 Task: Create a due date automation trigger when advanced on, on the tuesday of the week before a card is due add fields without custom field "Resume" set at 11:00 AM.
Action: Mouse moved to (989, 320)
Screenshot: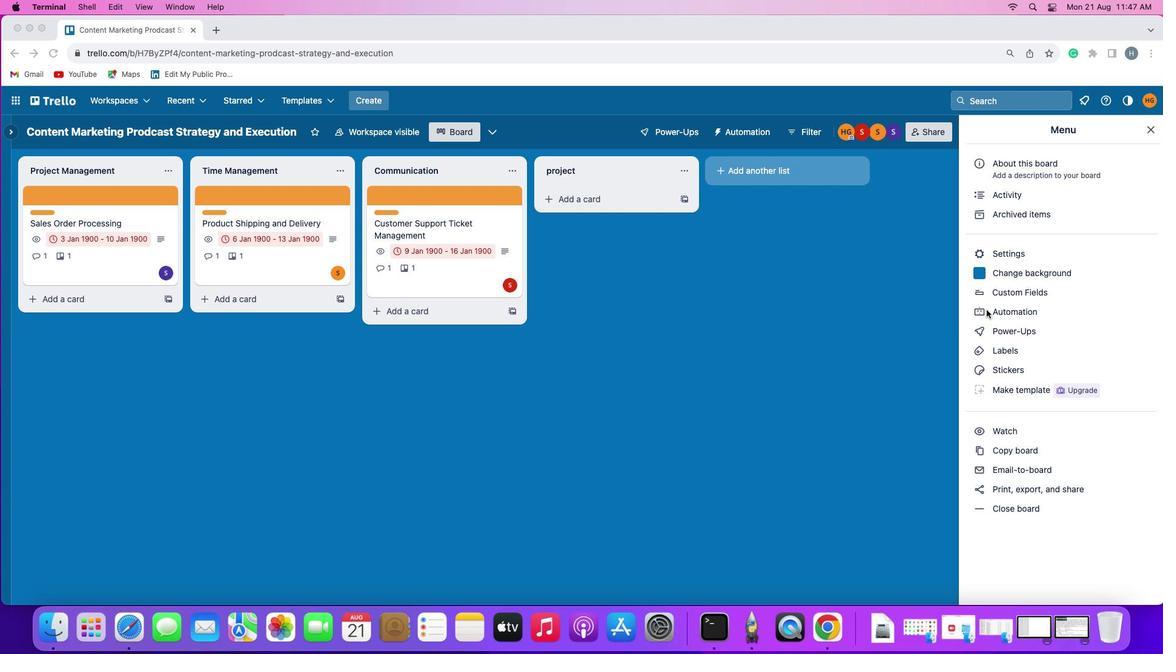 
Action: Mouse pressed left at (989, 320)
Screenshot: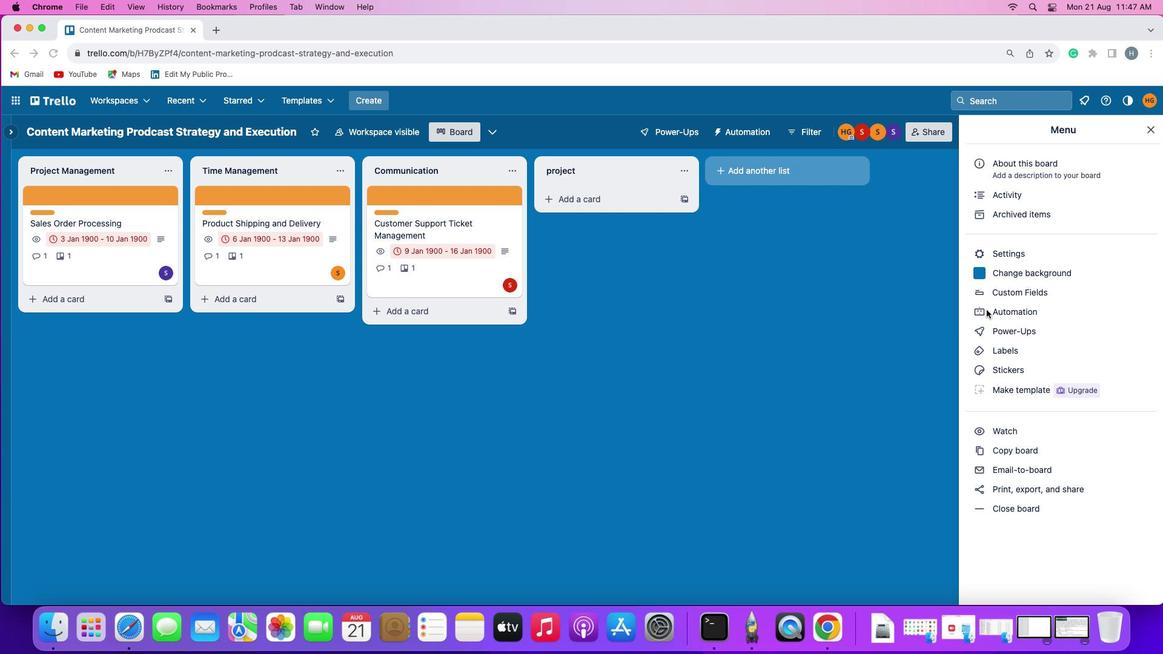 
Action: Mouse pressed left at (989, 320)
Screenshot: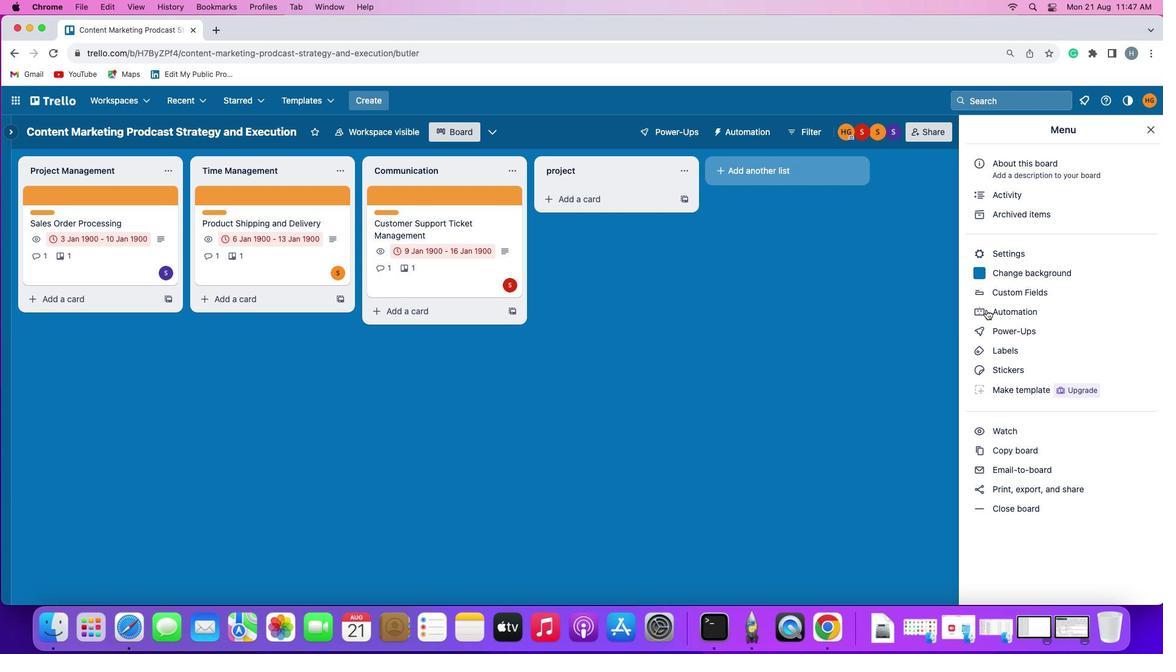 
Action: Mouse moved to (37, 298)
Screenshot: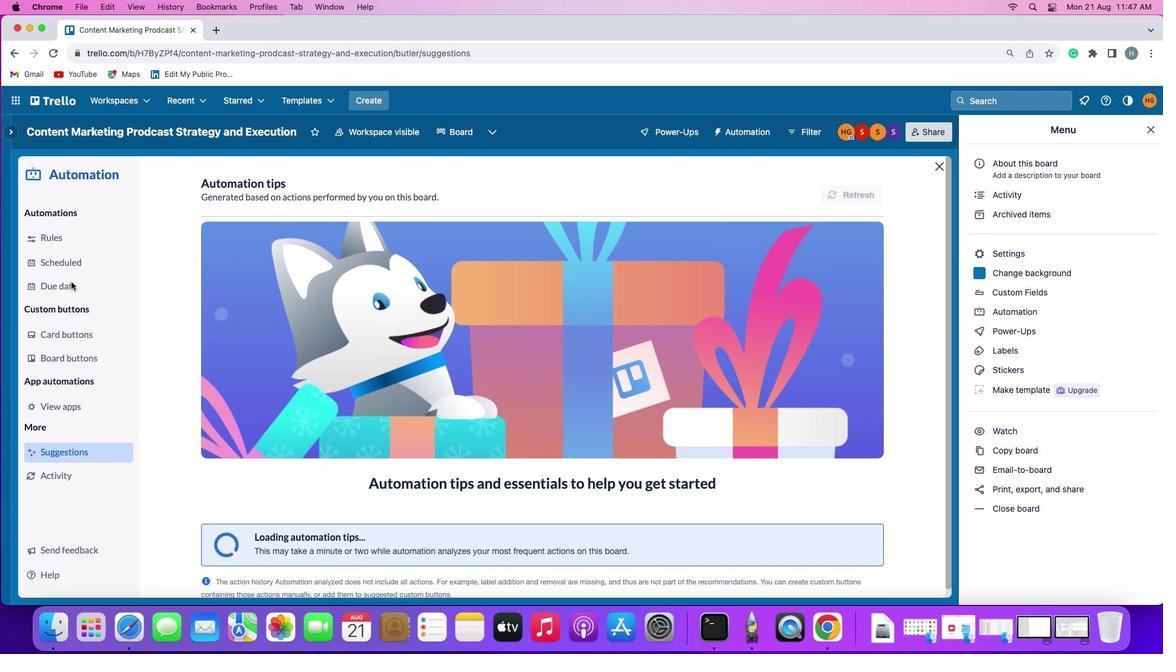 
Action: Mouse pressed left at (37, 298)
Screenshot: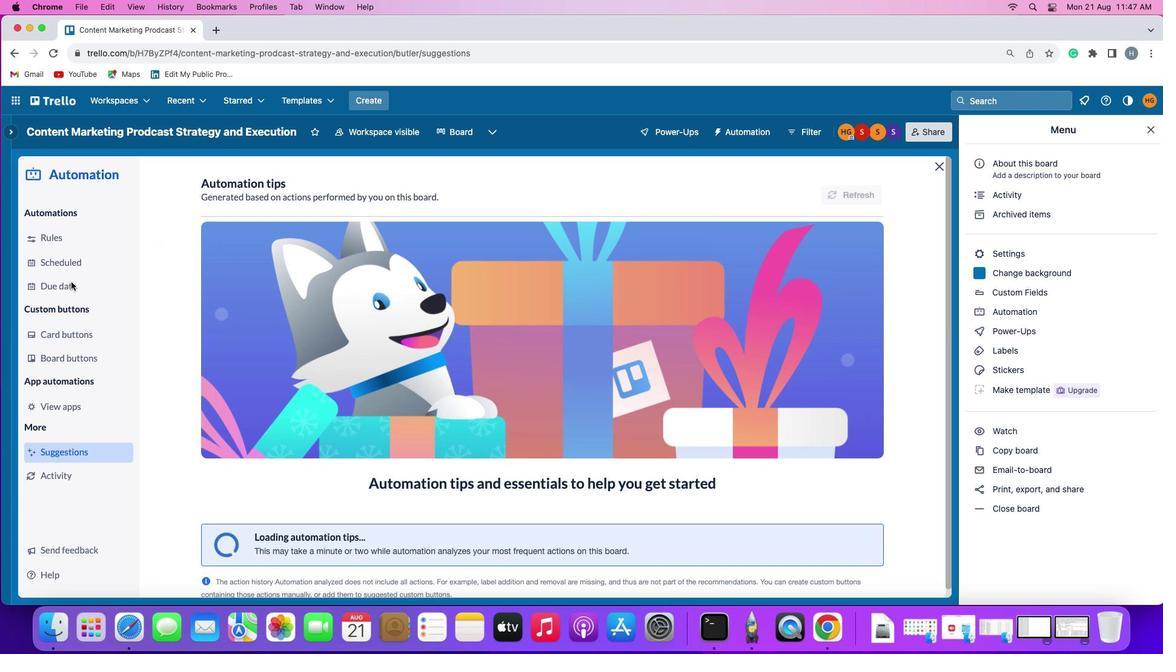
Action: Mouse moved to (820, 220)
Screenshot: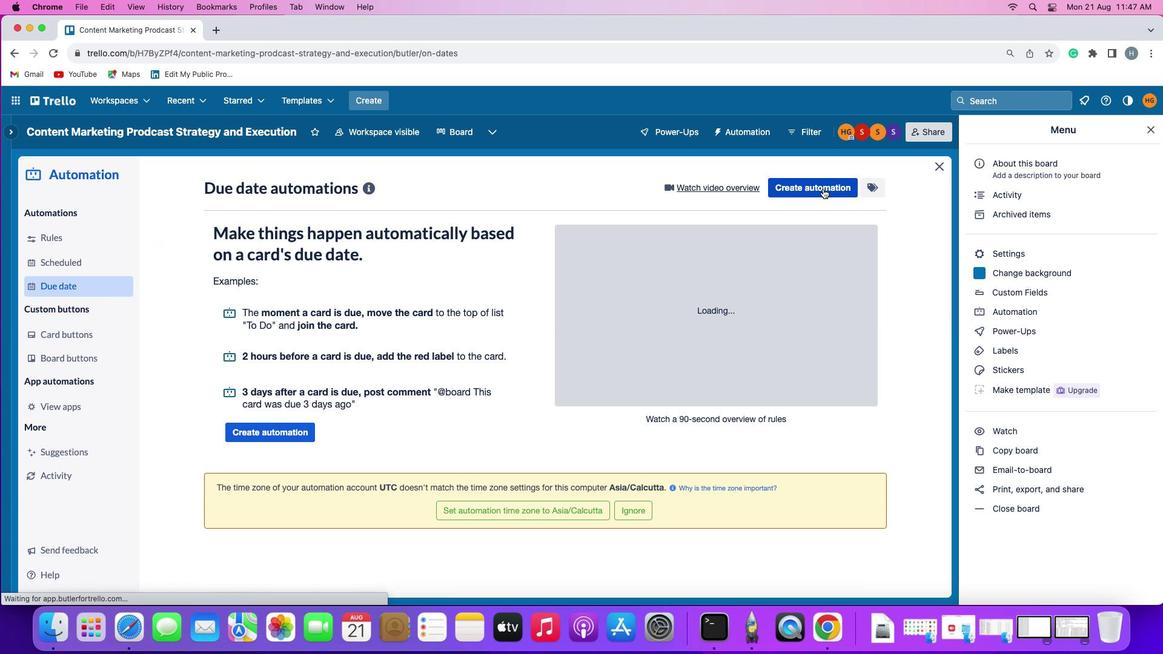 
Action: Mouse pressed left at (820, 220)
Screenshot: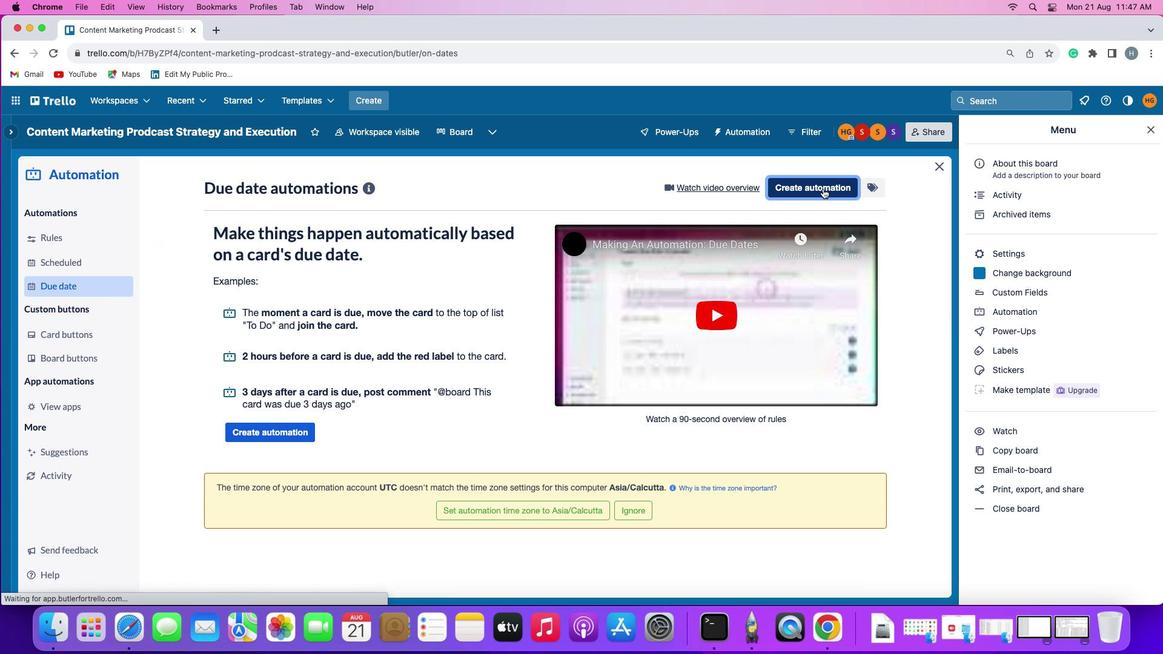 
Action: Mouse moved to (223, 310)
Screenshot: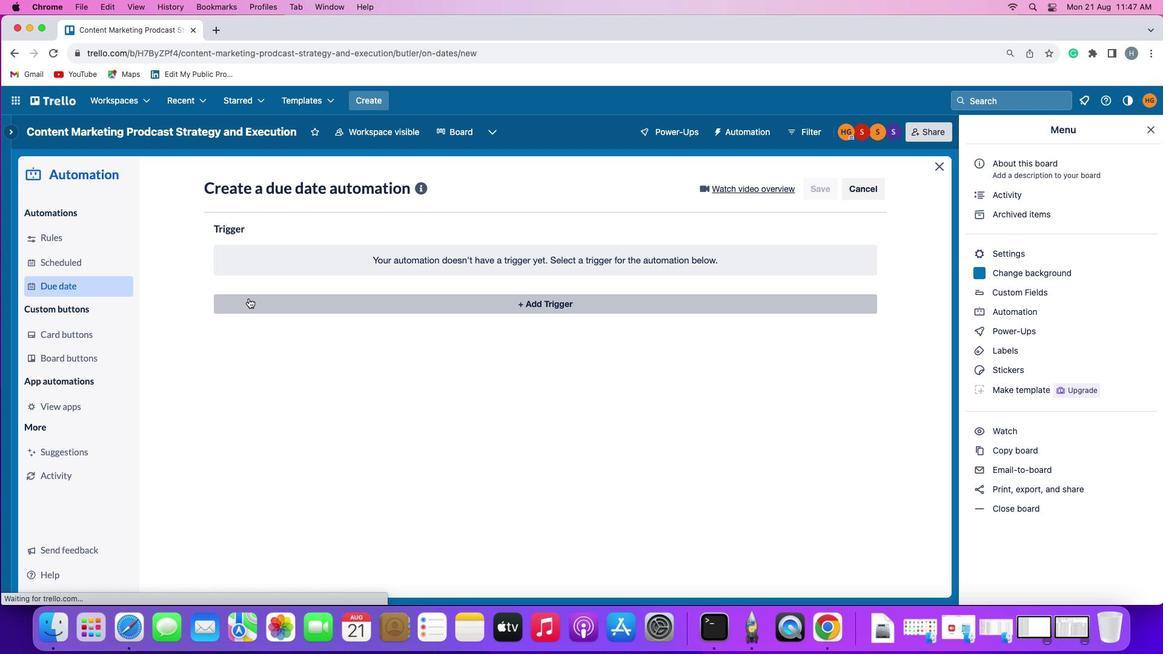 
Action: Mouse pressed left at (223, 310)
Screenshot: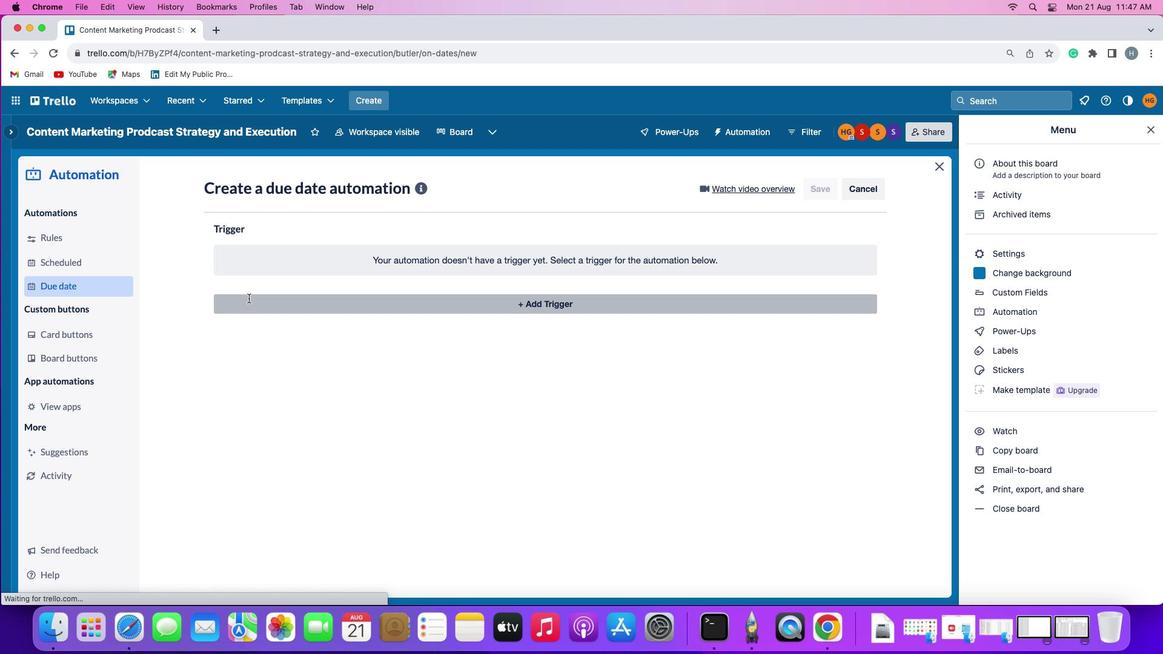 
Action: Mouse moved to (241, 500)
Screenshot: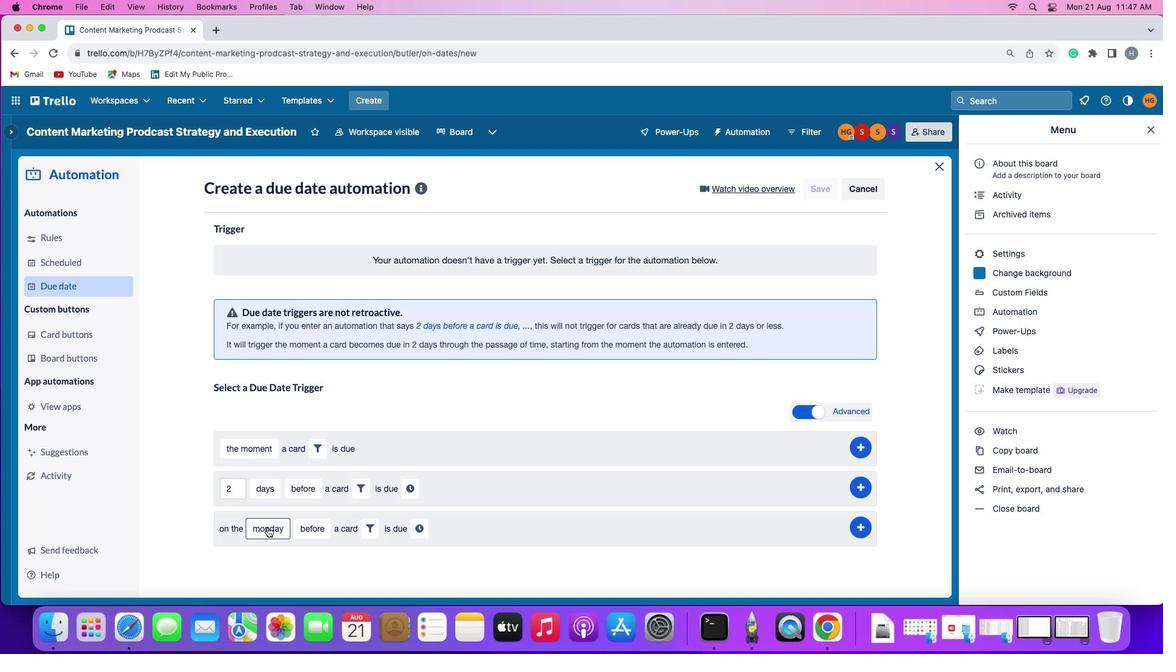 
Action: Mouse pressed left at (241, 500)
Screenshot: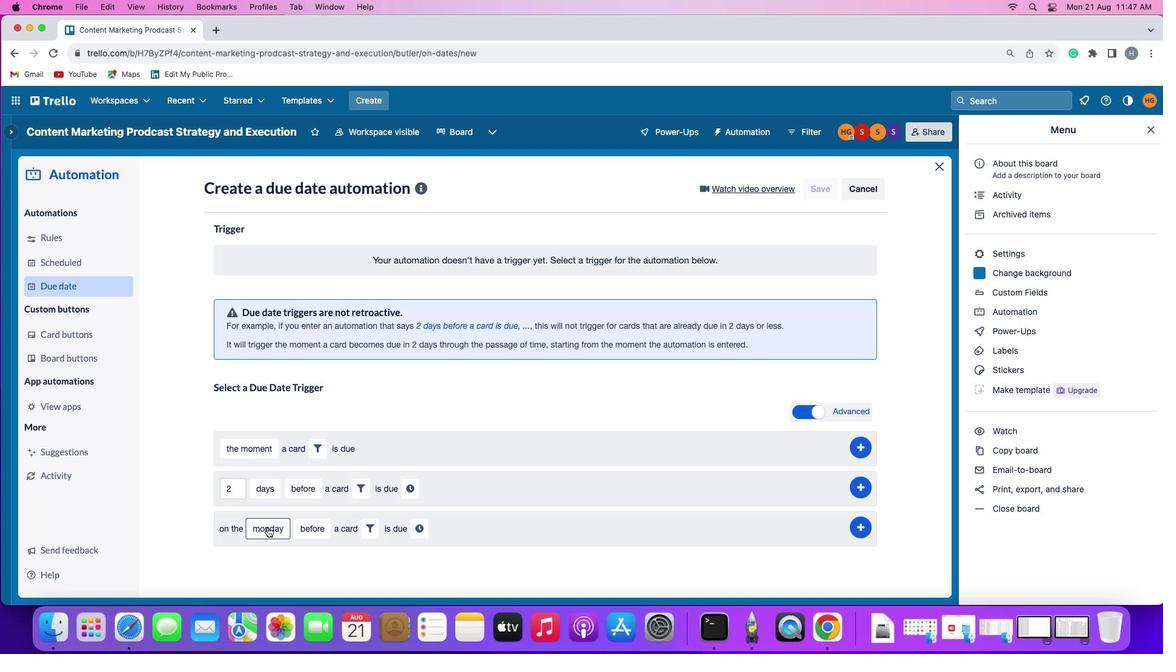 
Action: Mouse moved to (263, 386)
Screenshot: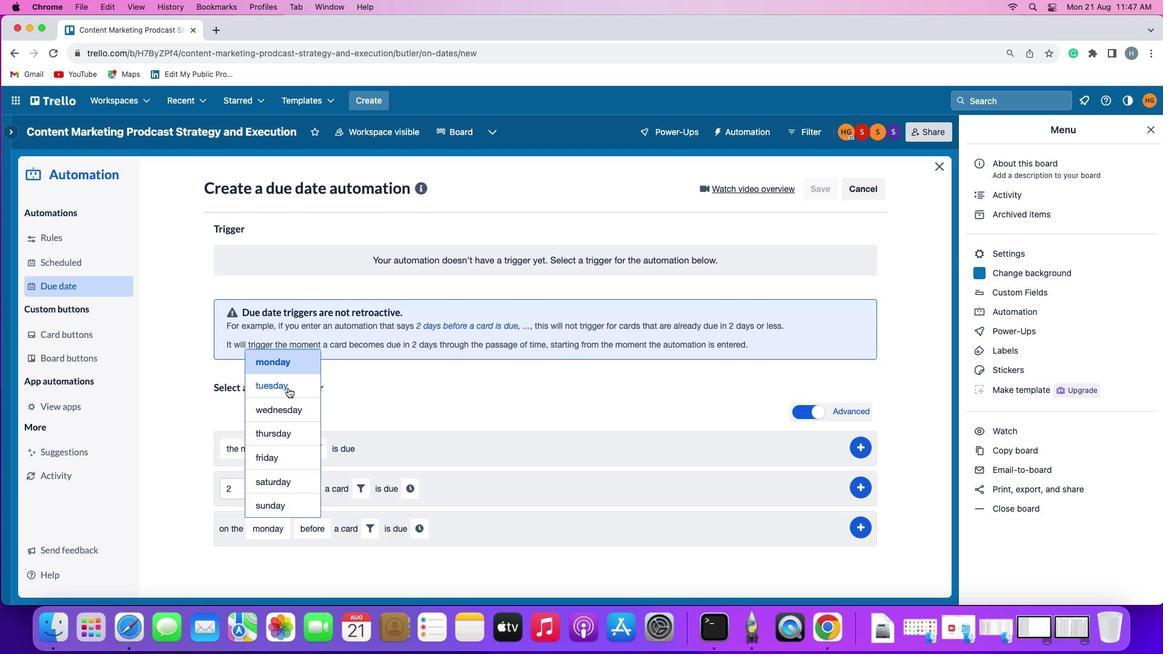
Action: Mouse pressed left at (263, 386)
Screenshot: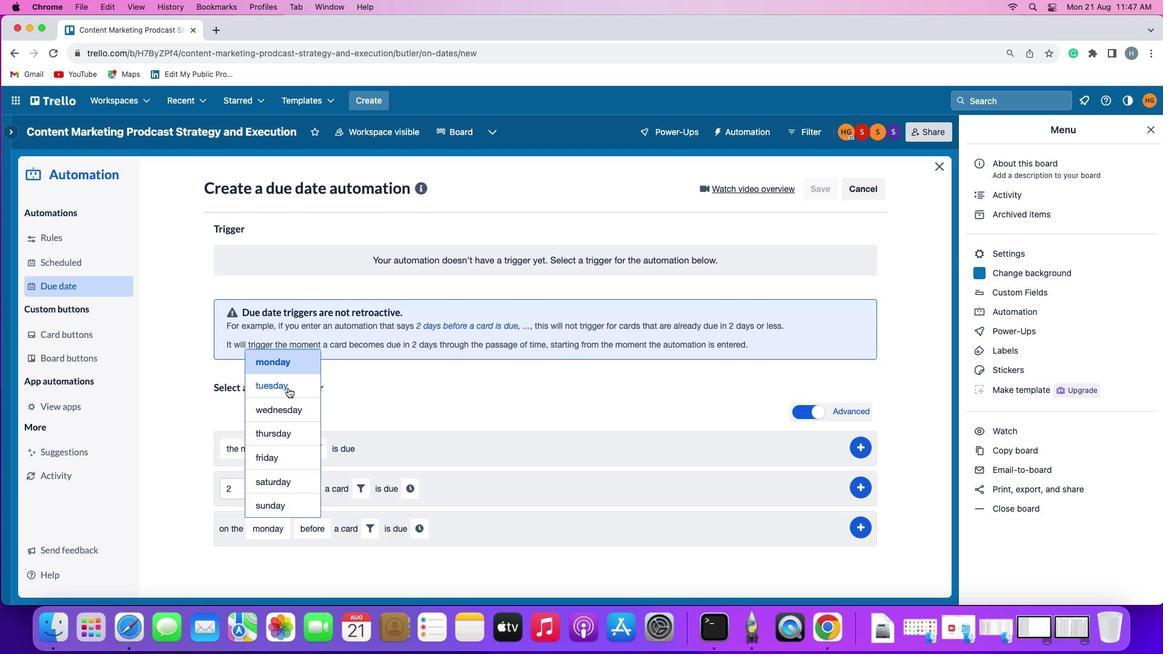 
Action: Mouse moved to (289, 495)
Screenshot: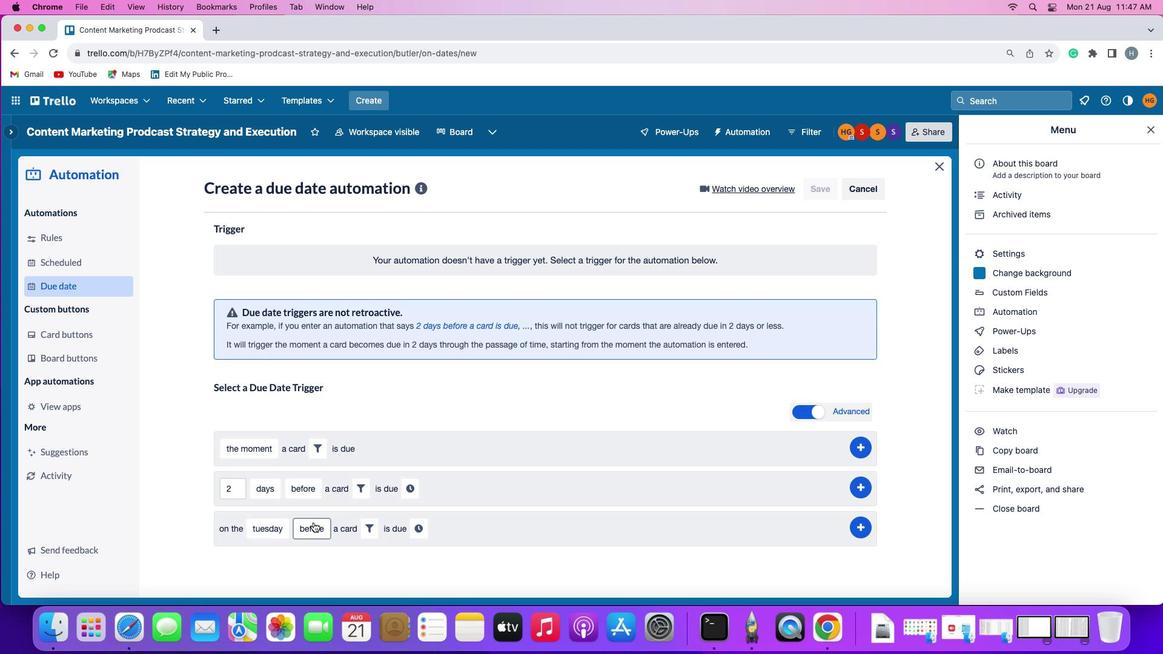 
Action: Mouse pressed left at (289, 495)
Screenshot: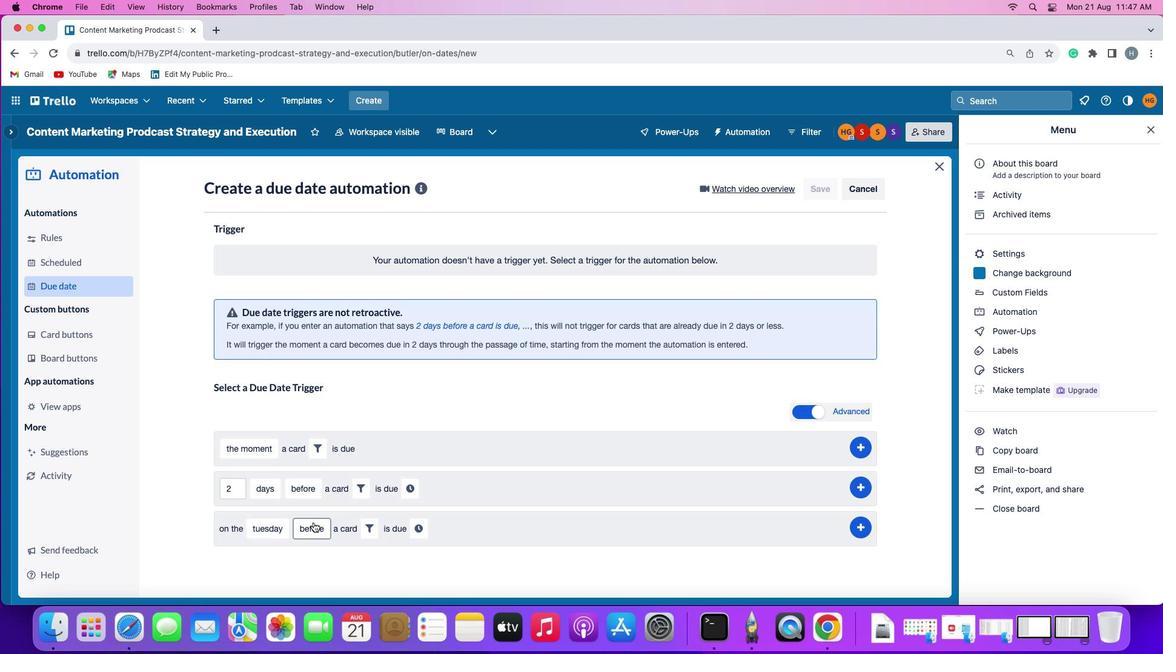 
Action: Mouse moved to (293, 481)
Screenshot: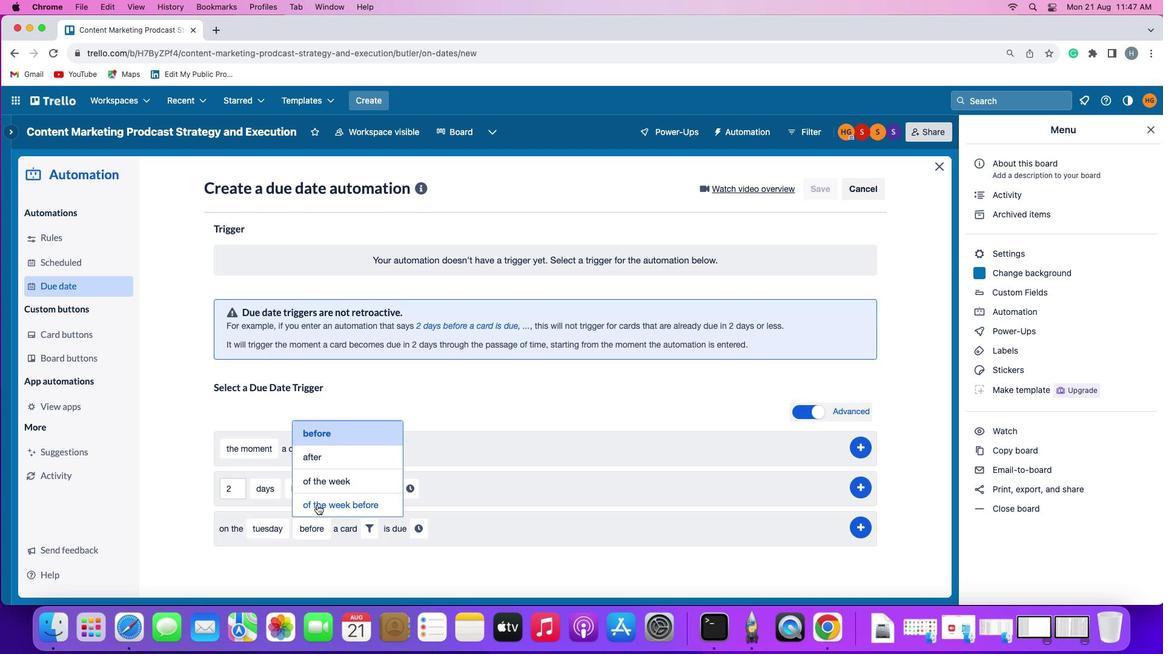 
Action: Mouse pressed left at (293, 481)
Screenshot: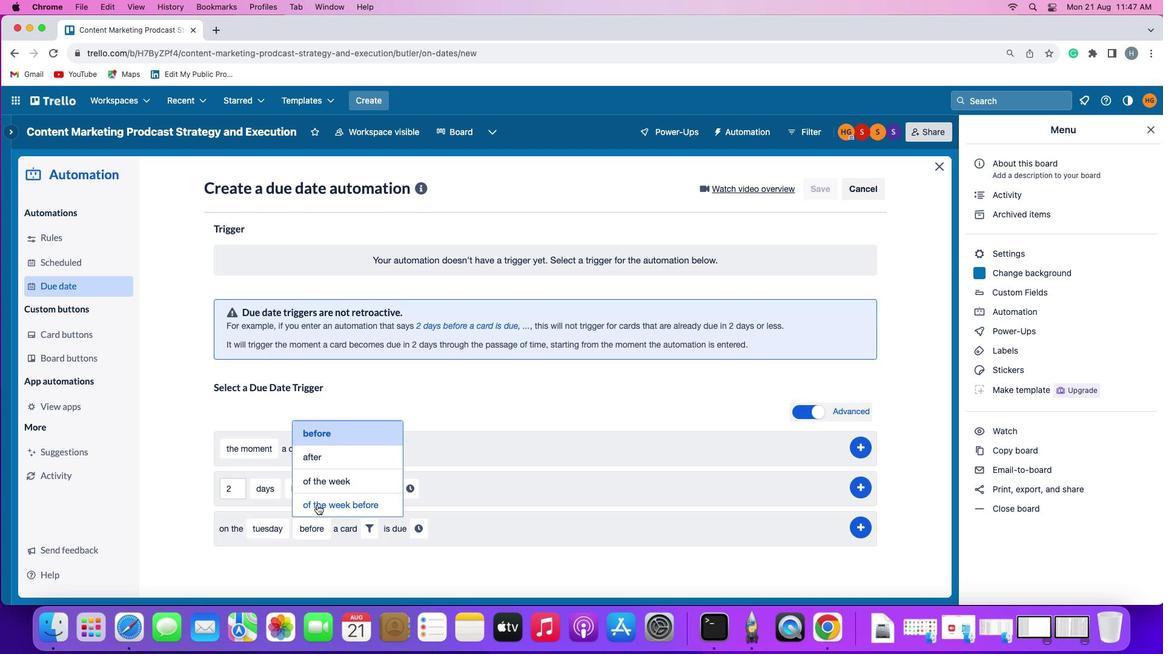 
Action: Mouse moved to (403, 504)
Screenshot: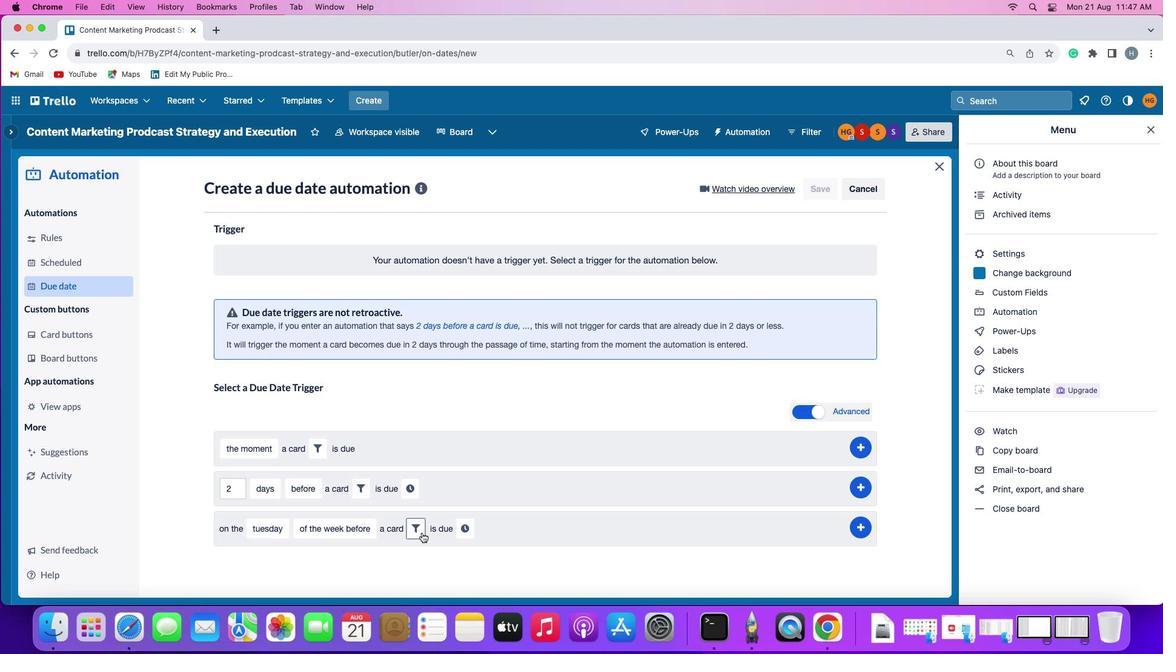 
Action: Mouse pressed left at (403, 504)
Screenshot: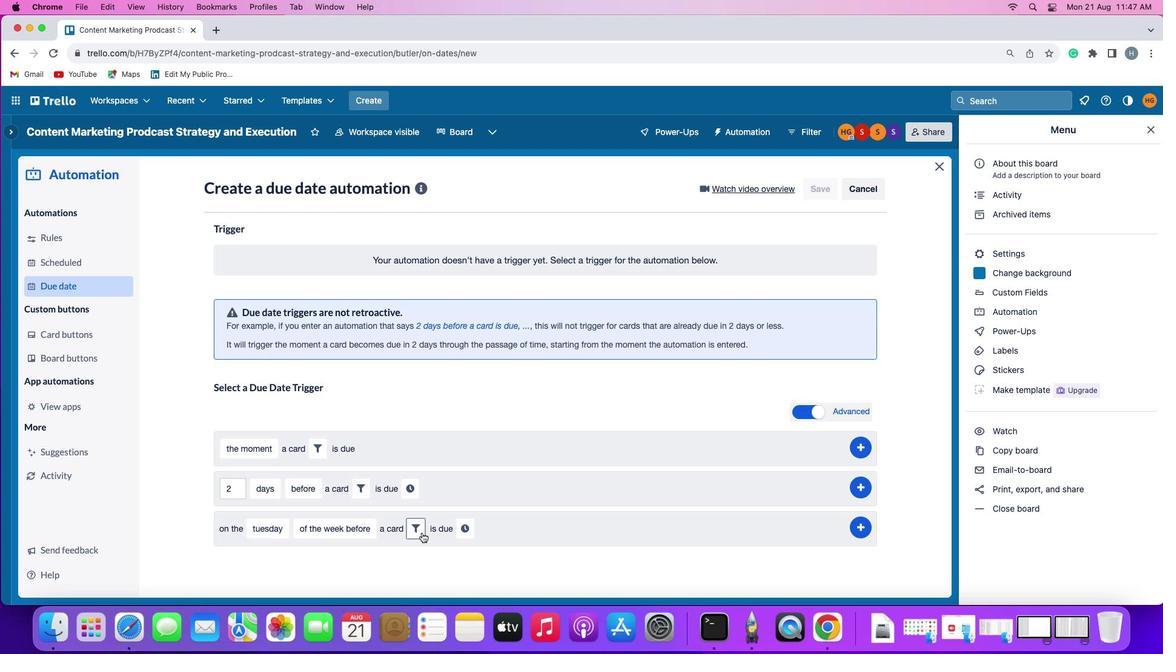 
Action: Mouse moved to (596, 532)
Screenshot: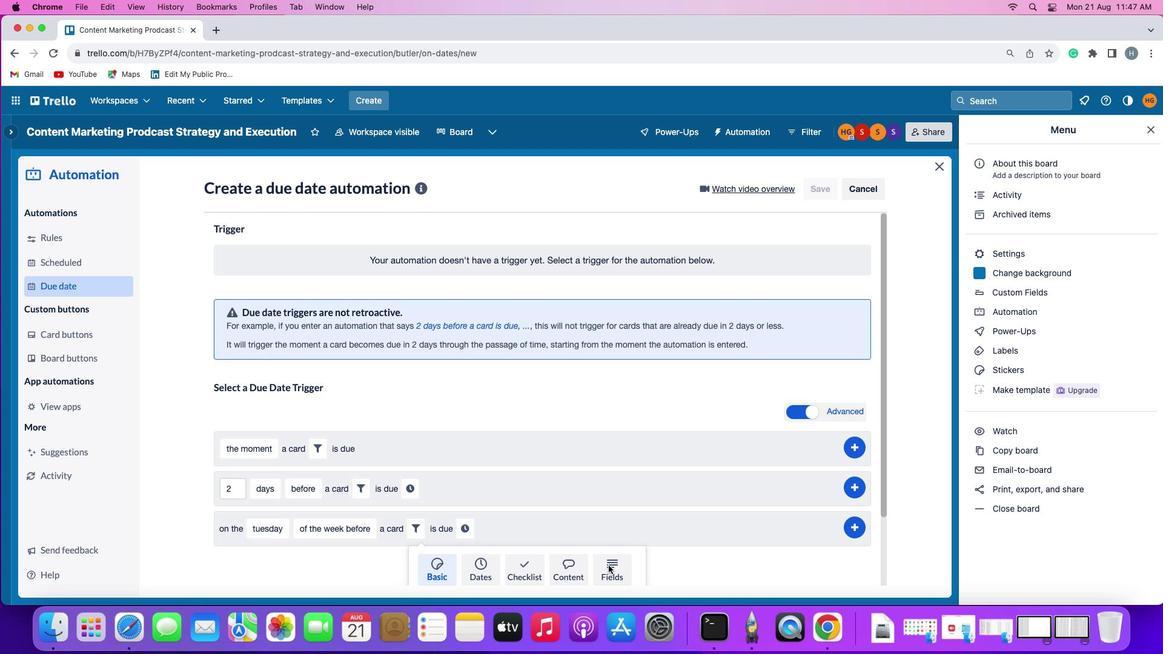 
Action: Mouse pressed left at (596, 532)
Screenshot: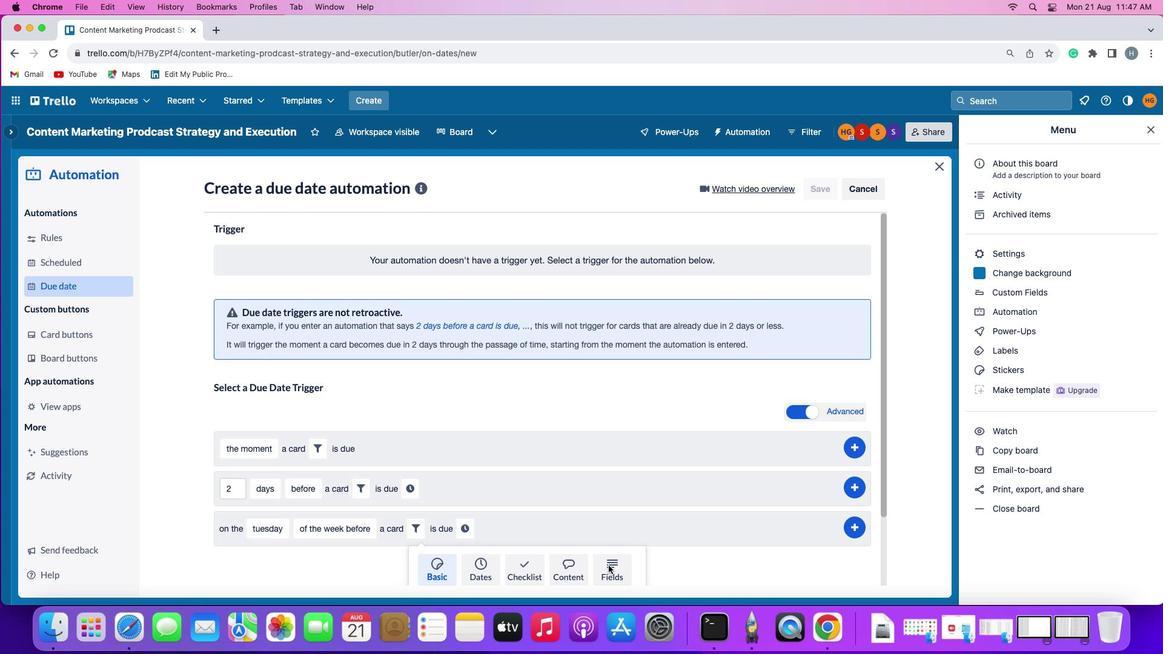 
Action: Mouse moved to (348, 509)
Screenshot: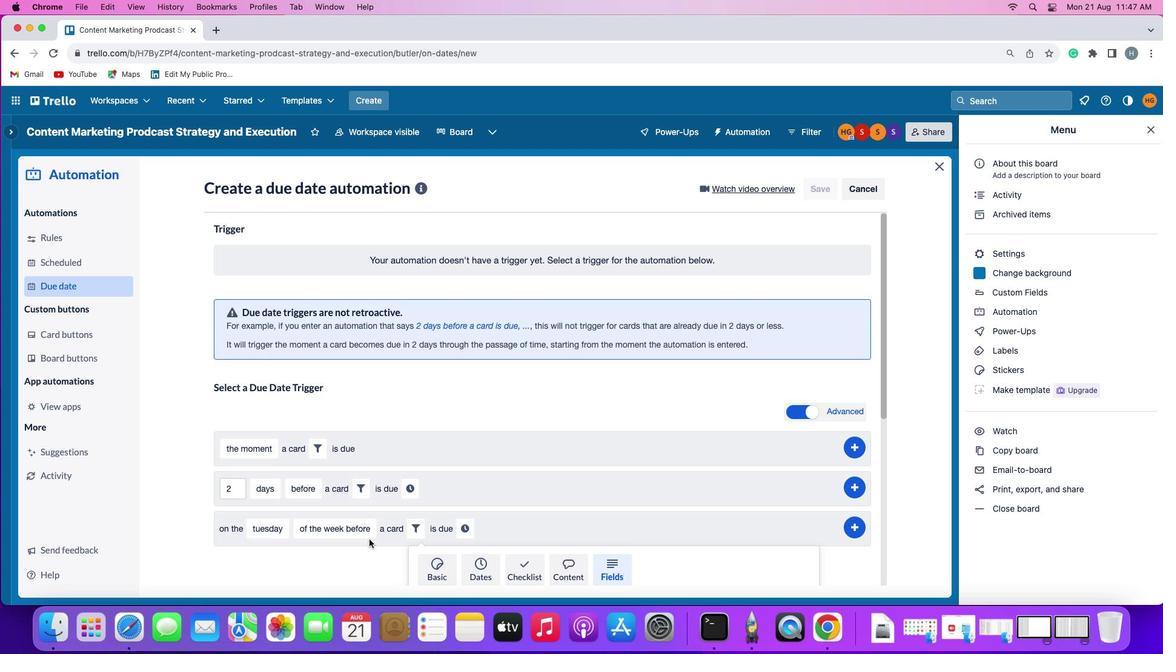 
Action: Mouse scrolled (348, 509) with delta (-35, 64)
Screenshot: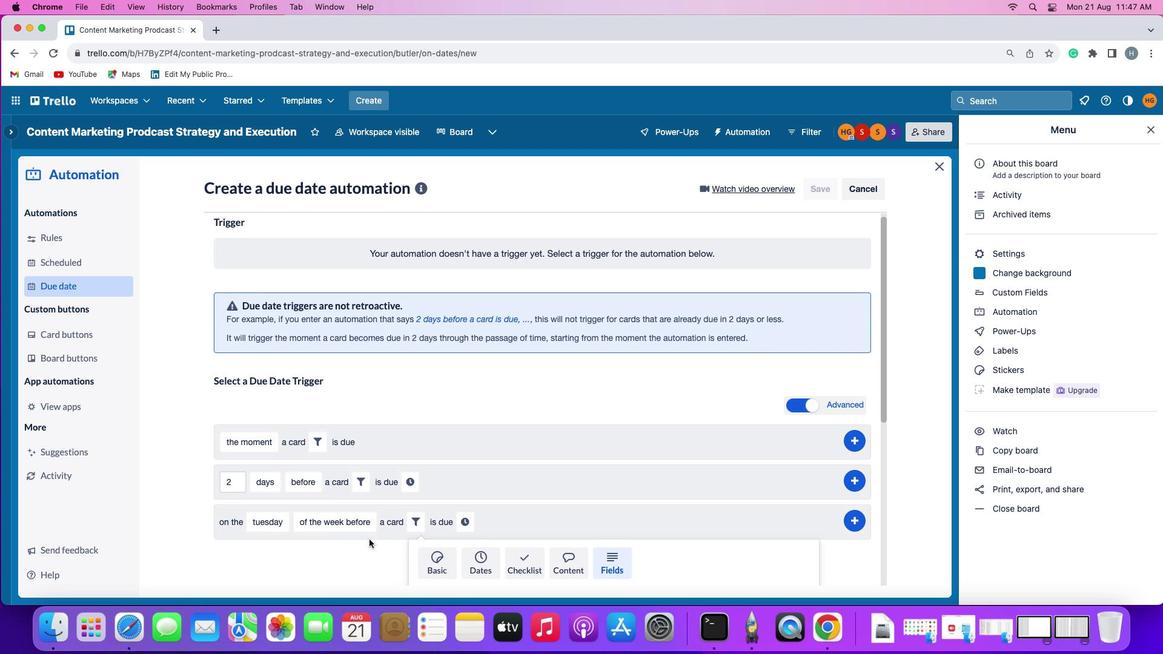 
Action: Mouse scrolled (348, 509) with delta (-35, 64)
Screenshot: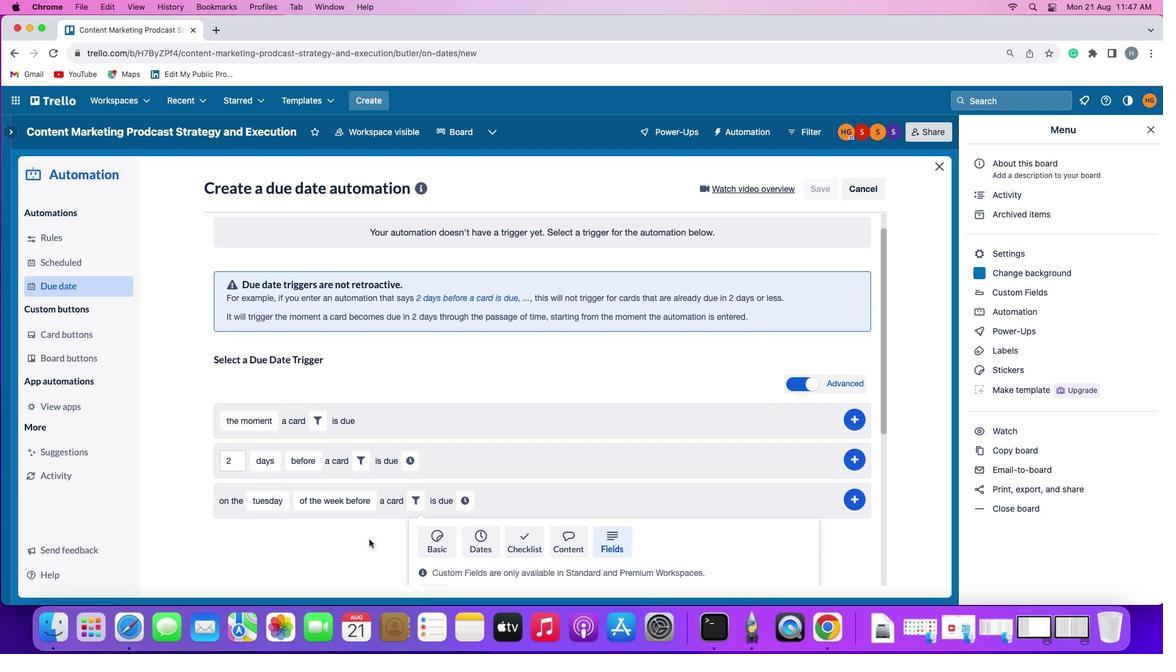 
Action: Mouse moved to (348, 509)
Screenshot: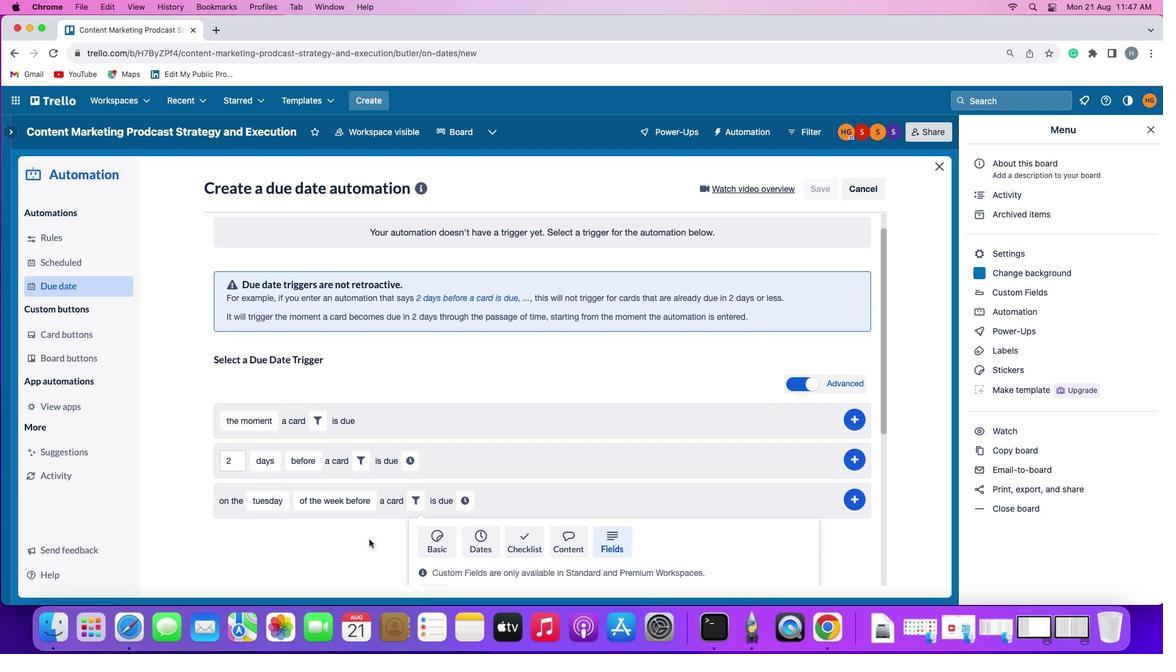 
Action: Mouse scrolled (348, 509) with delta (-35, 63)
Screenshot: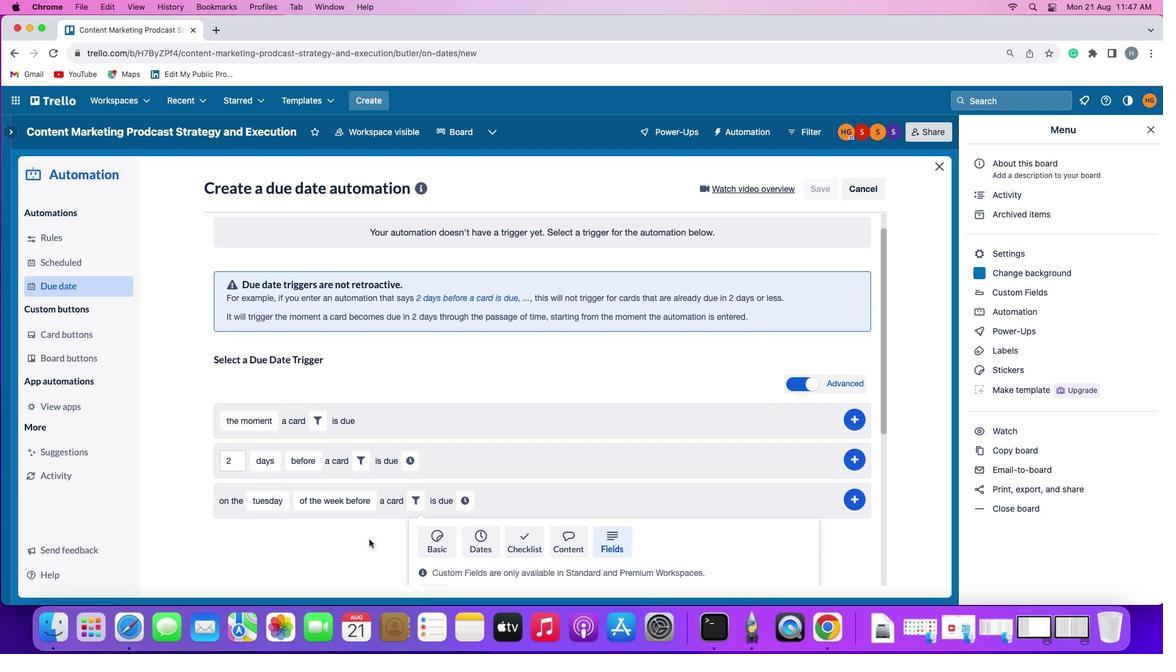 
Action: Mouse scrolled (348, 509) with delta (-35, 62)
Screenshot: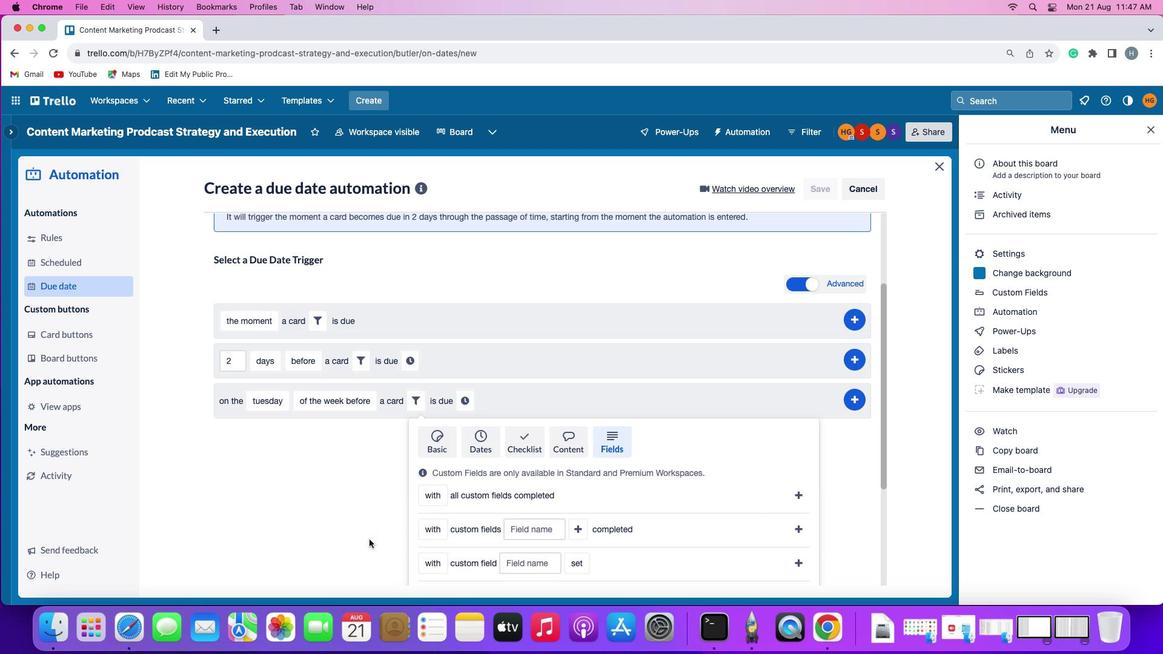 
Action: Mouse scrolled (348, 509) with delta (-35, 64)
Screenshot: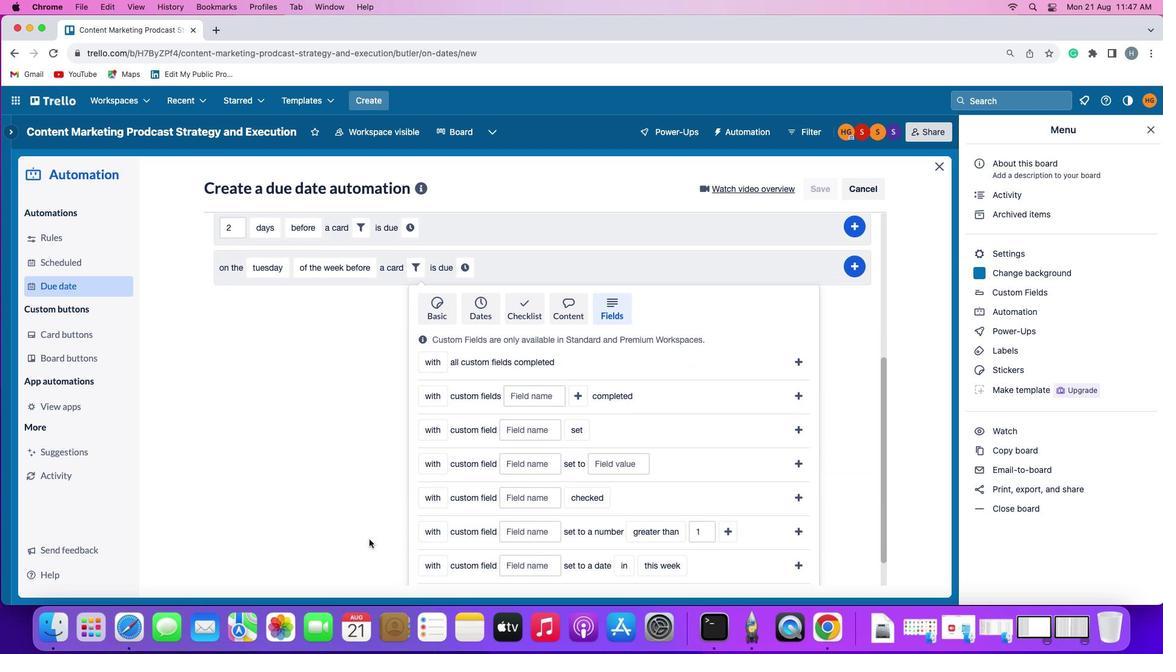 
Action: Mouse scrolled (348, 509) with delta (-35, 64)
Screenshot: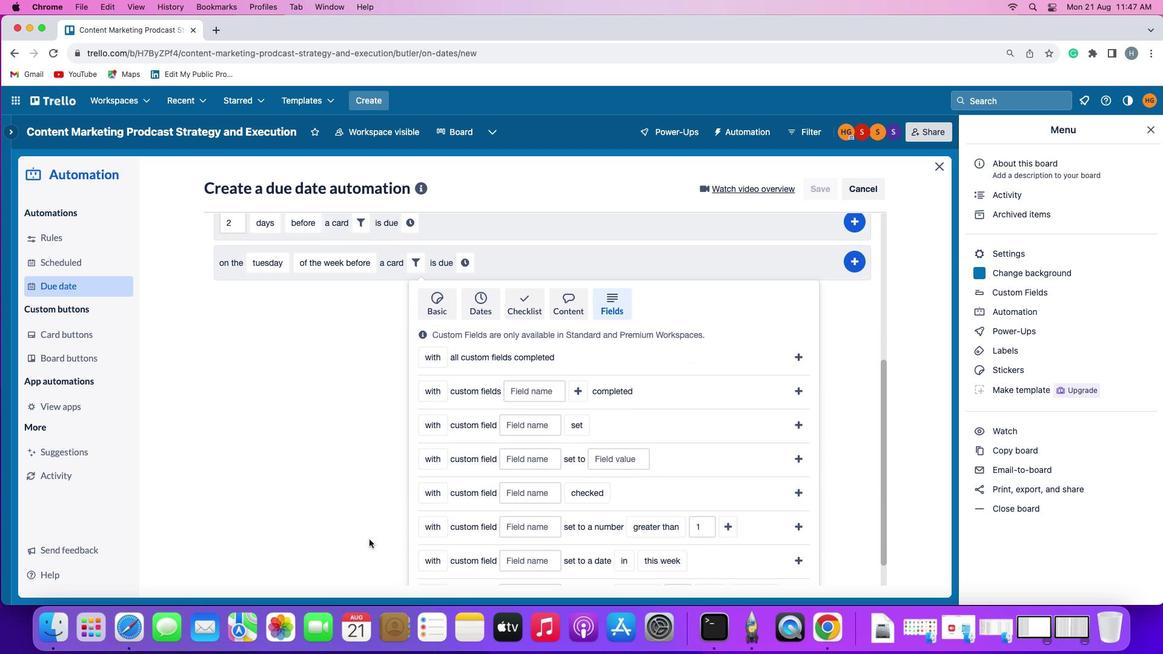 
Action: Mouse scrolled (348, 509) with delta (-35, 63)
Screenshot: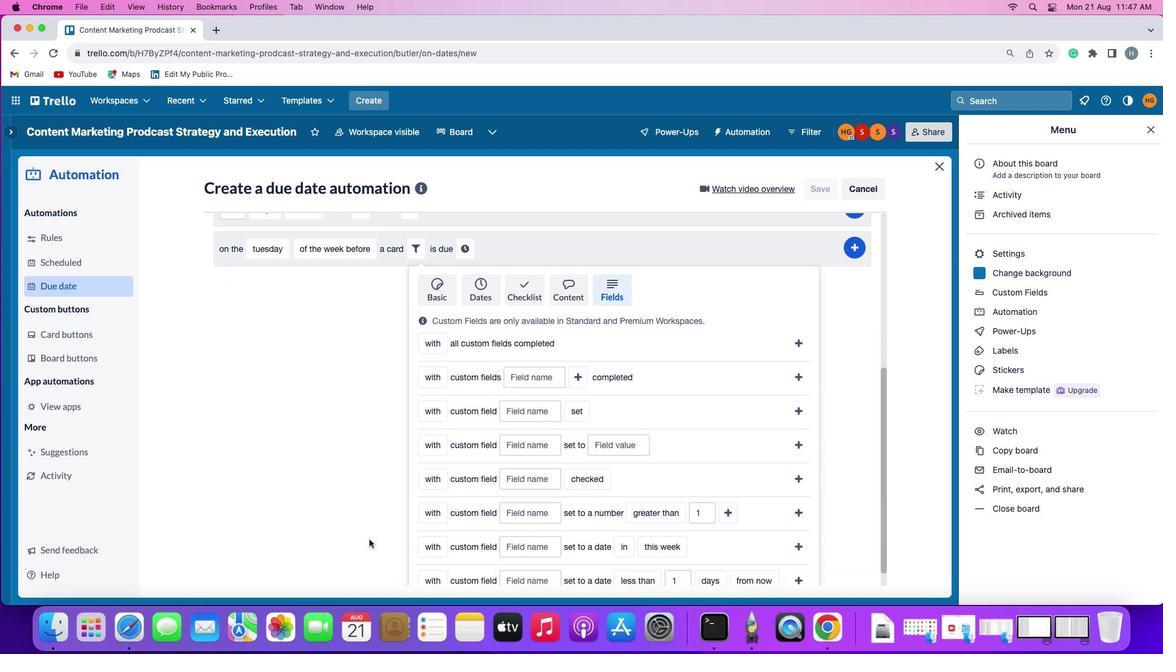 
Action: Mouse scrolled (348, 509) with delta (-35, 62)
Screenshot: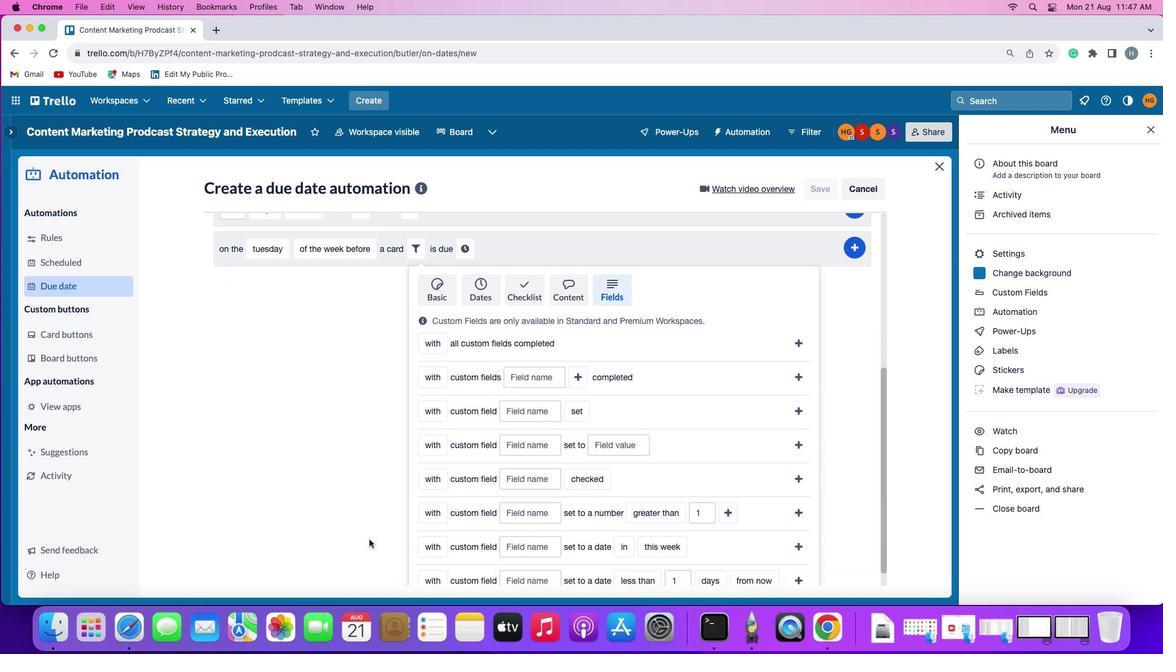 
Action: Mouse moved to (410, 390)
Screenshot: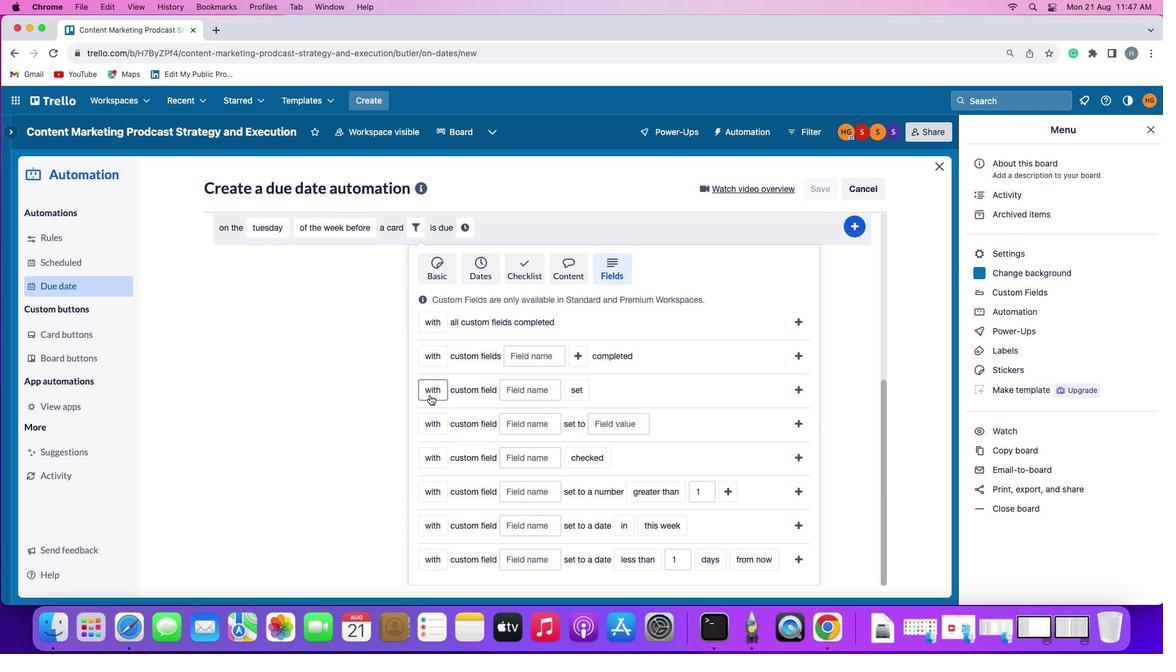
Action: Mouse pressed left at (410, 390)
Screenshot: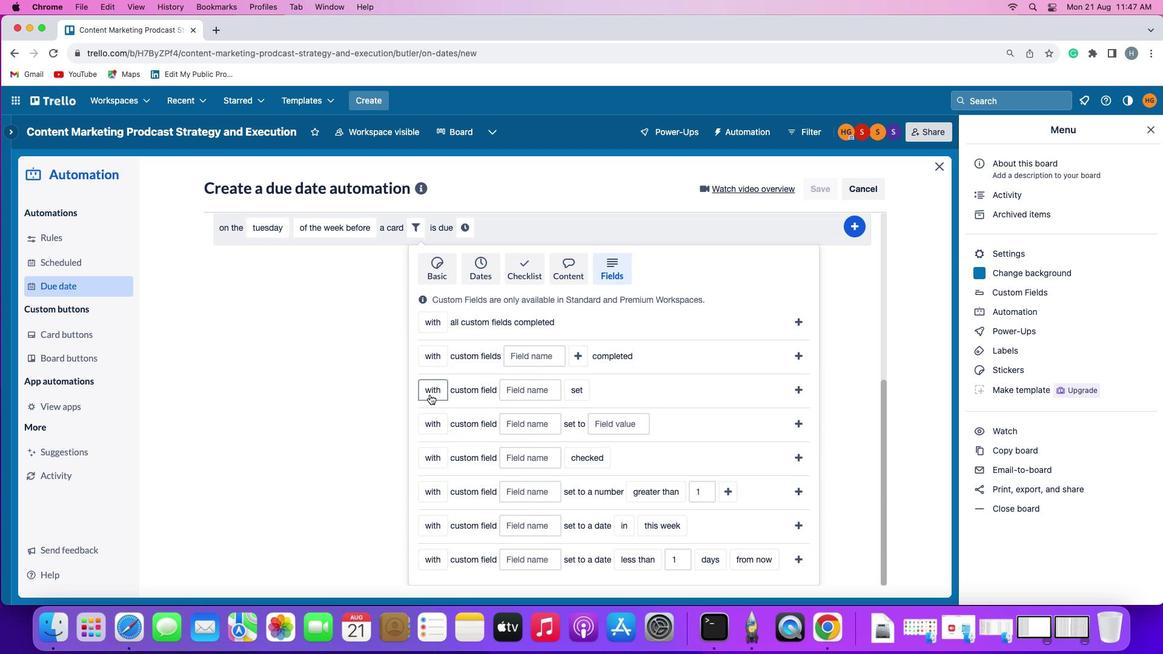 
Action: Mouse moved to (419, 424)
Screenshot: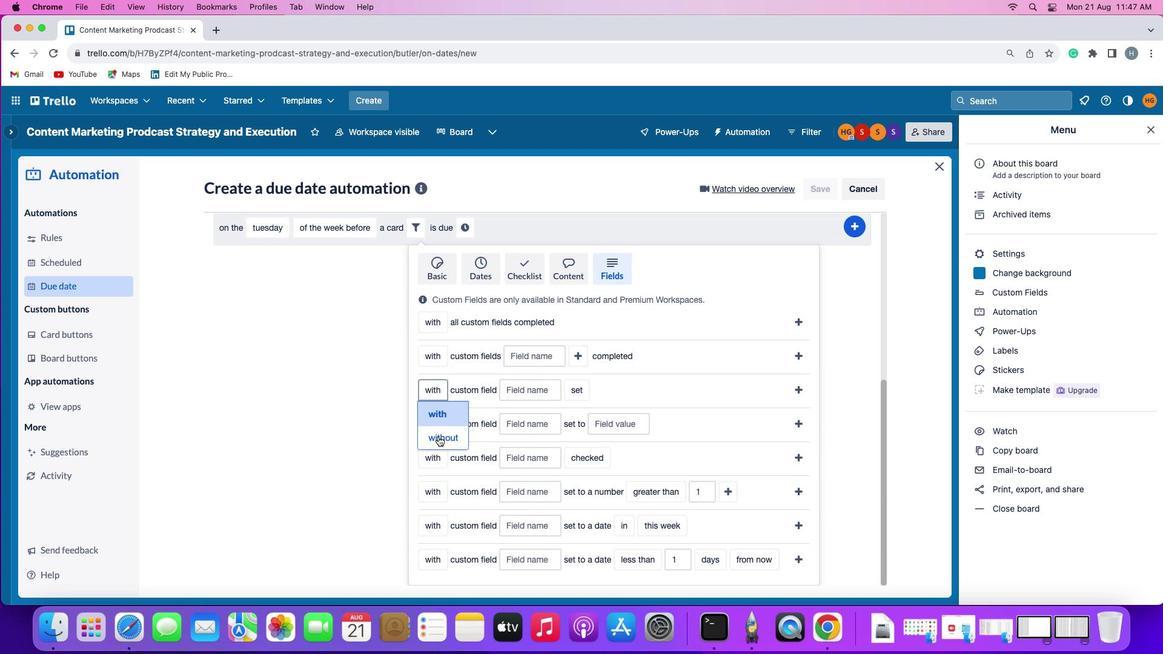 
Action: Mouse pressed left at (419, 424)
Screenshot: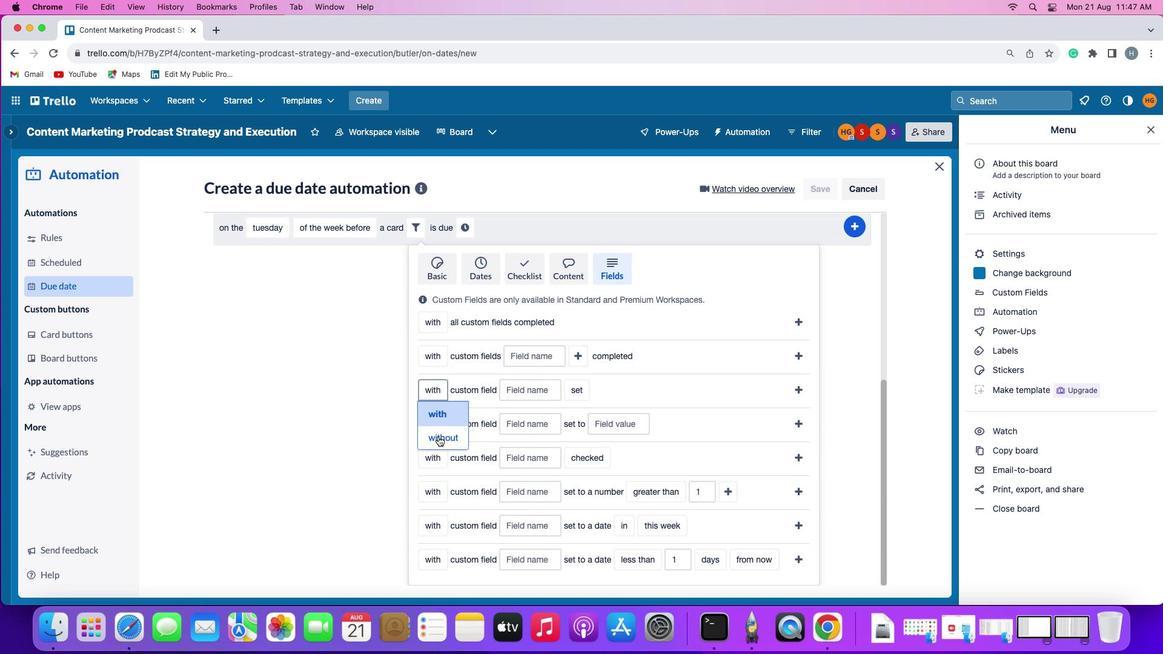 
Action: Mouse moved to (526, 386)
Screenshot: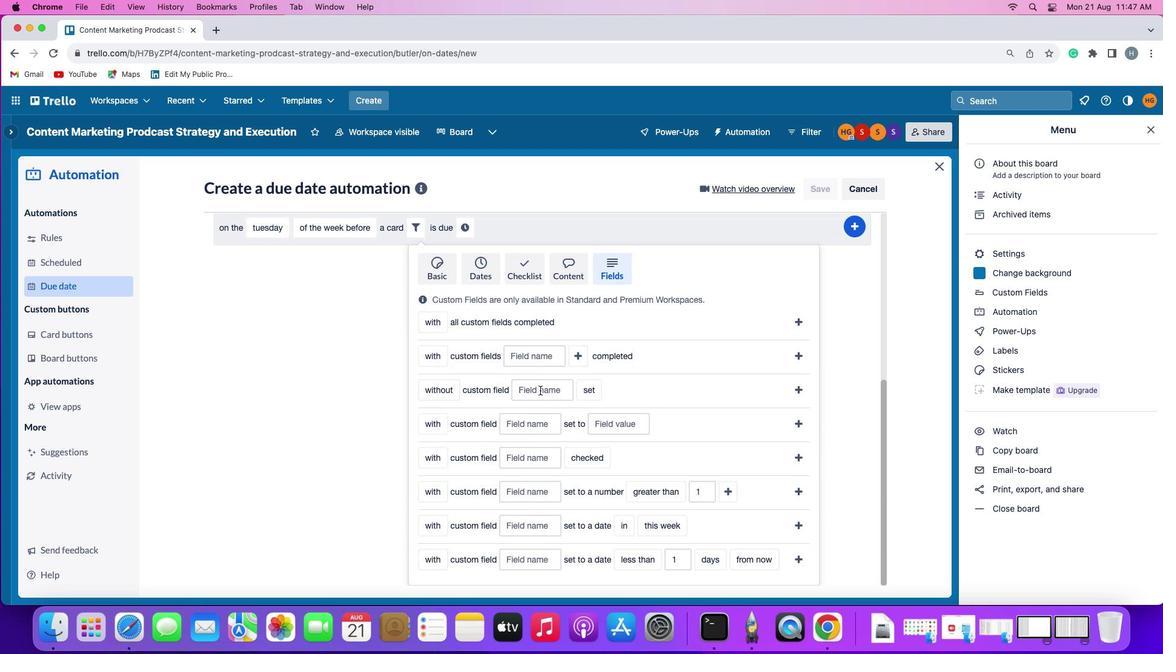 
Action: Mouse pressed left at (526, 386)
Screenshot: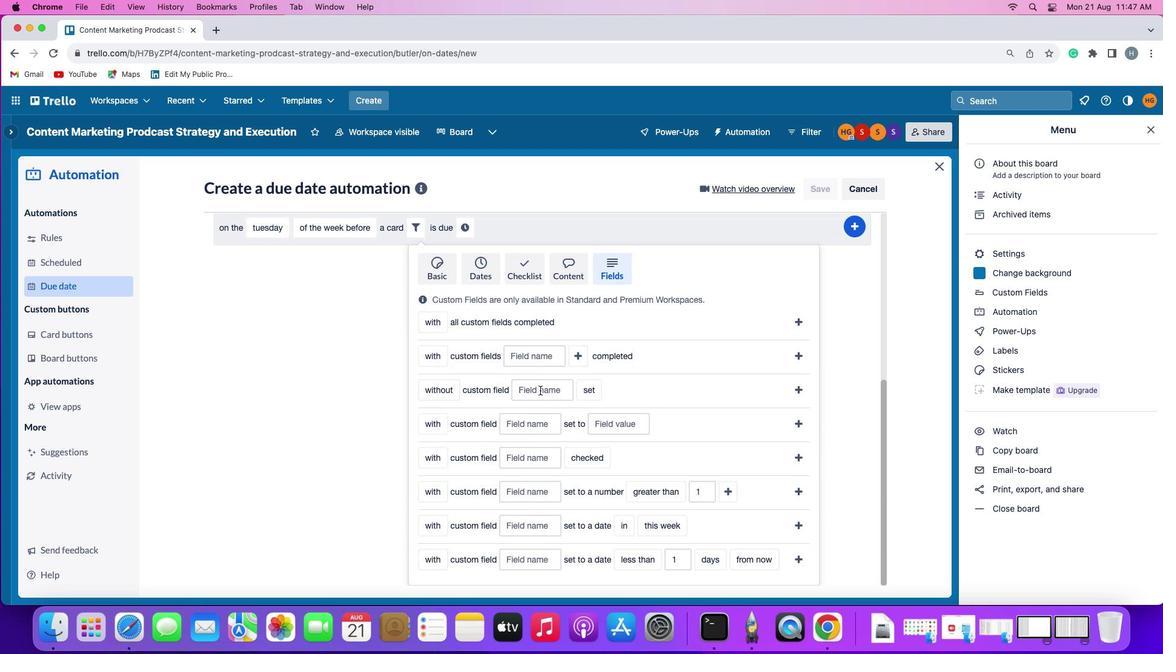
Action: Key pressed Key.shift'R''e''s''u''m''e'
Screenshot: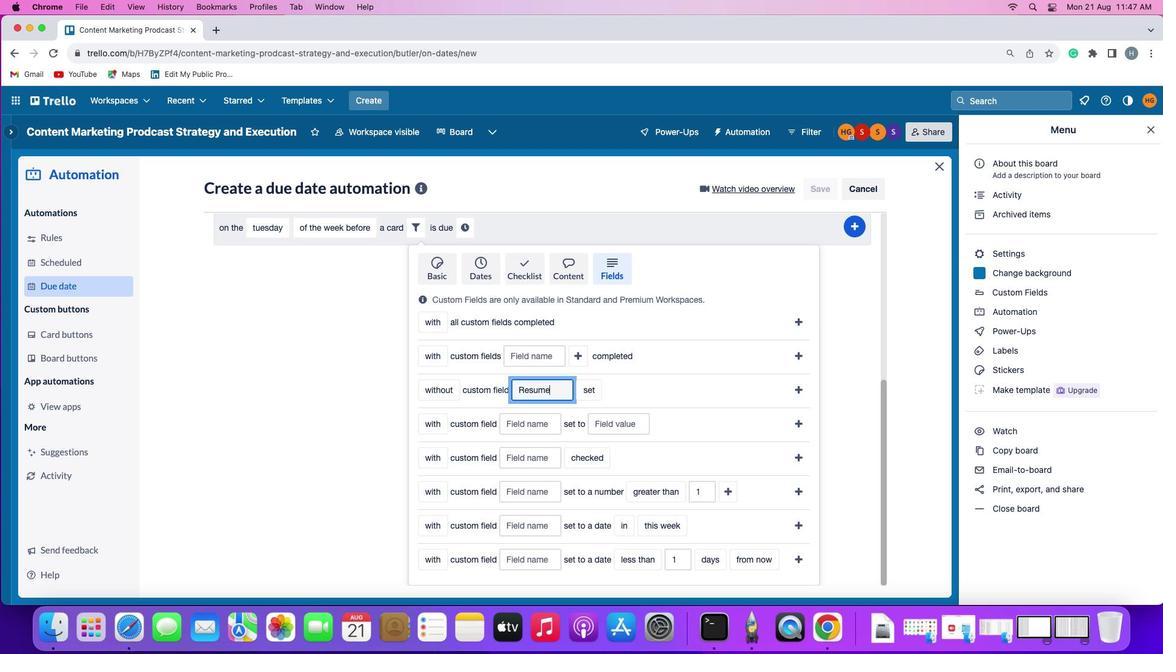 
Action: Mouse moved to (573, 387)
Screenshot: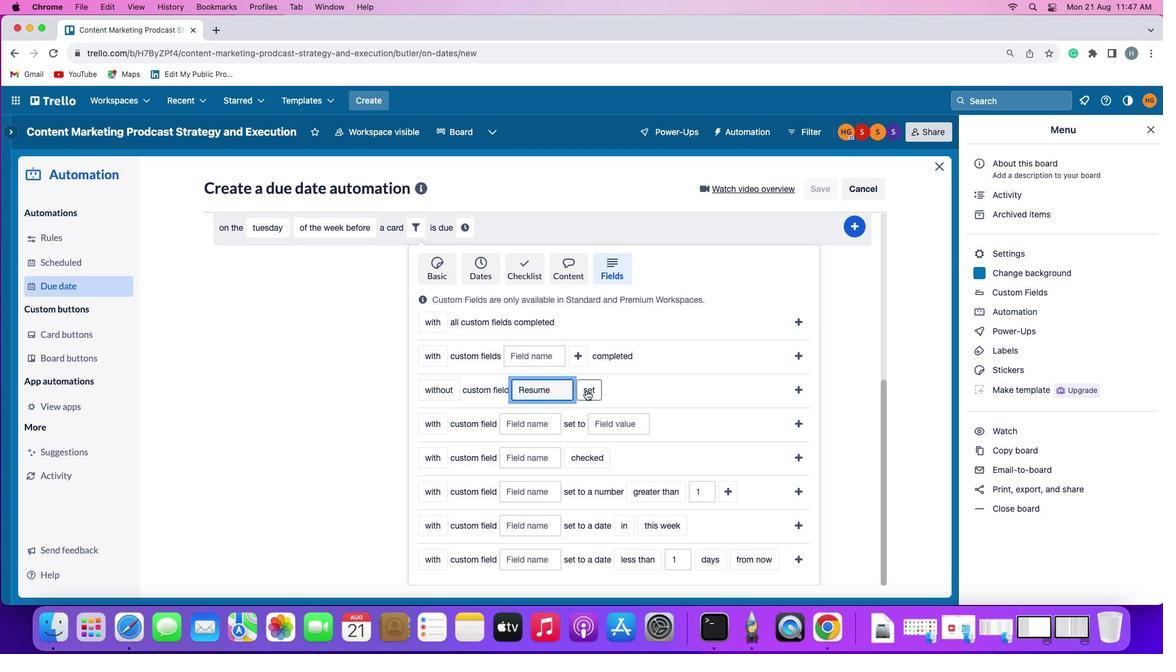 
Action: Mouse pressed left at (573, 387)
Screenshot: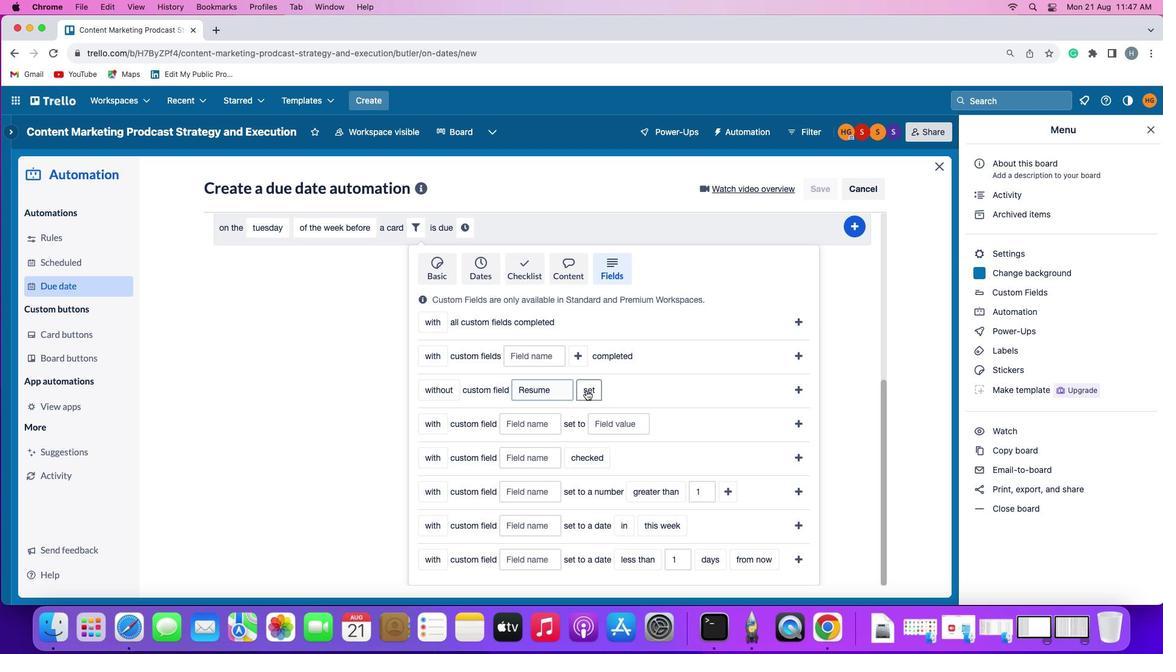 
Action: Mouse moved to (584, 409)
Screenshot: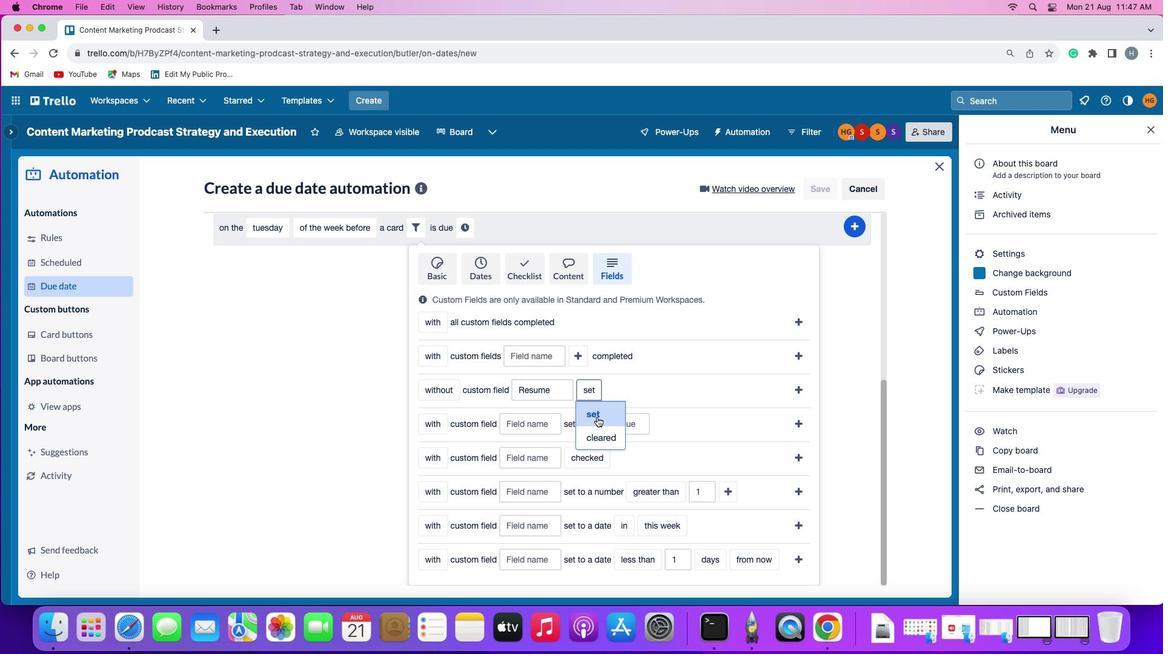 
Action: Mouse pressed left at (584, 409)
Screenshot: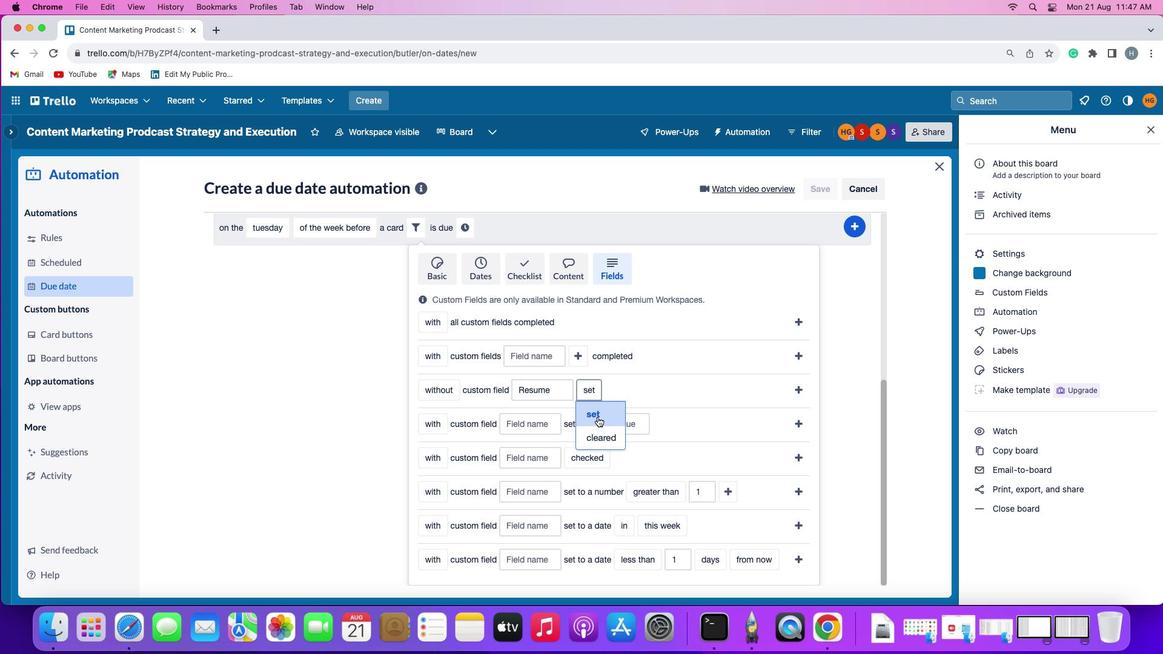 
Action: Mouse moved to (798, 387)
Screenshot: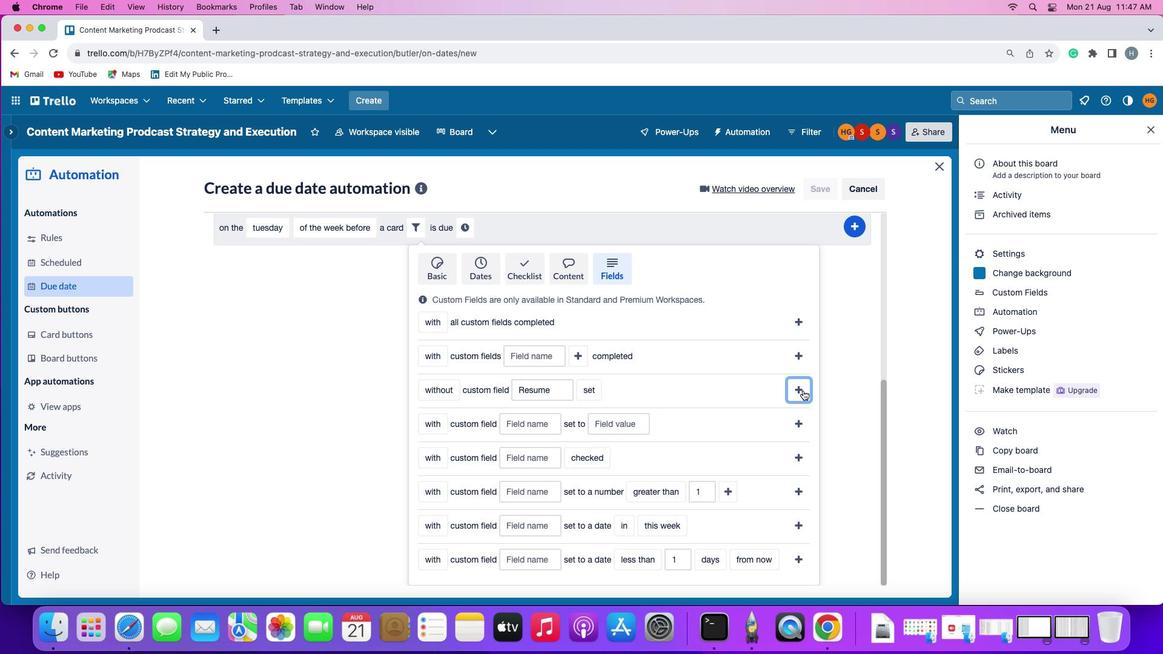 
Action: Mouse pressed left at (798, 387)
Screenshot: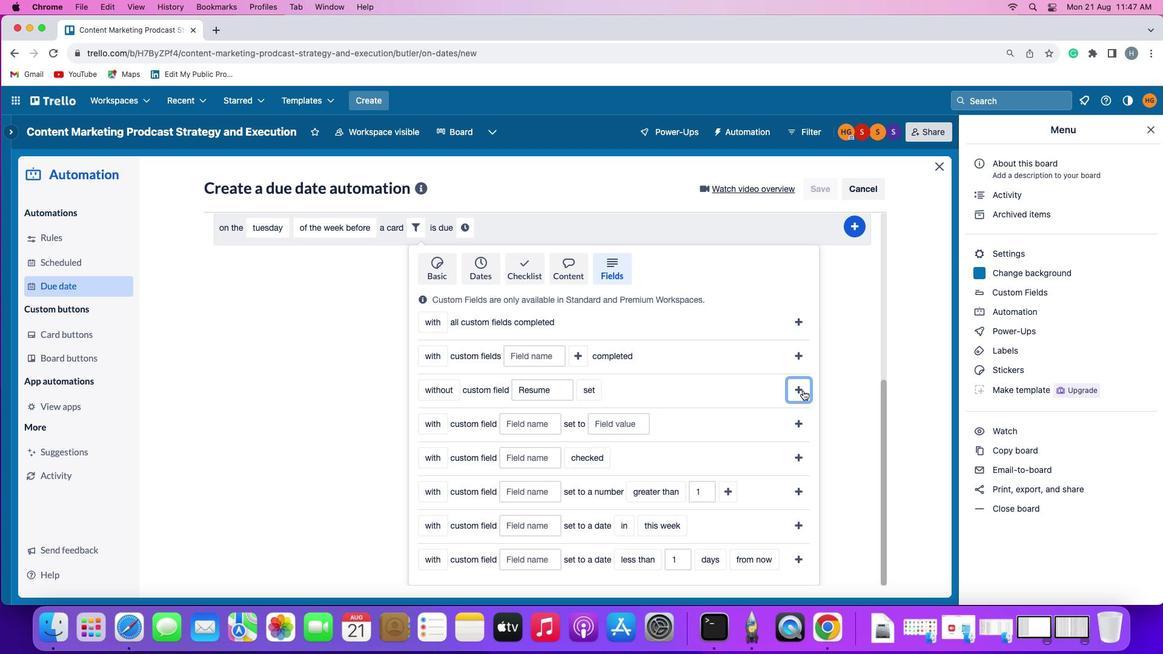 
Action: Mouse moved to (619, 505)
Screenshot: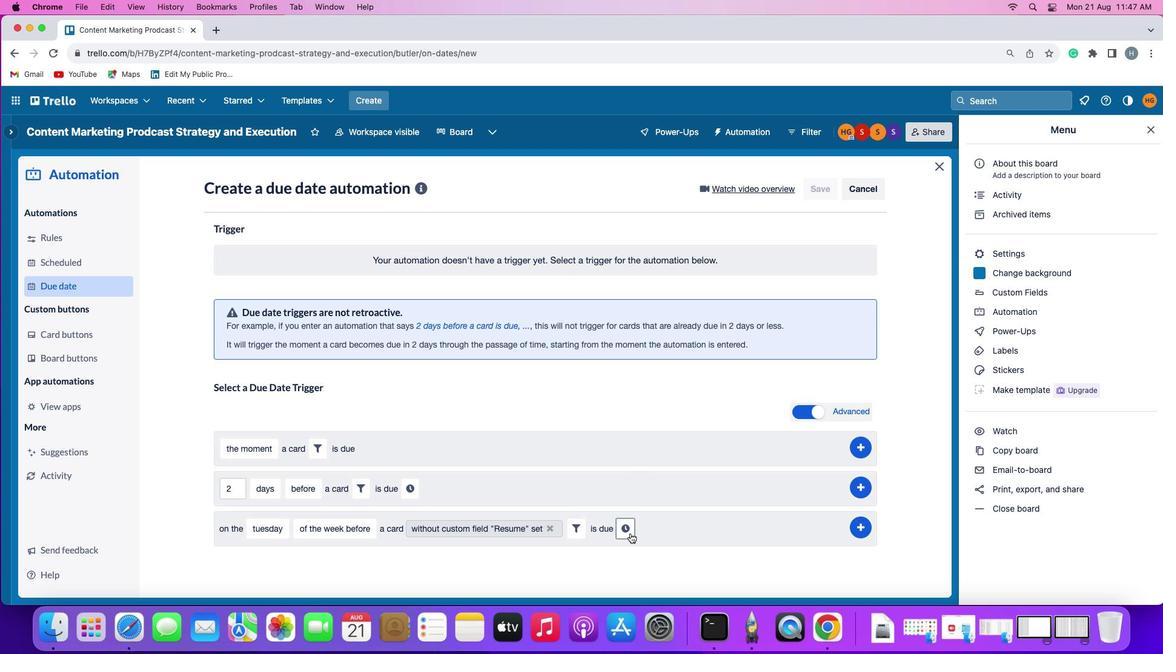 
Action: Mouse pressed left at (619, 505)
Screenshot: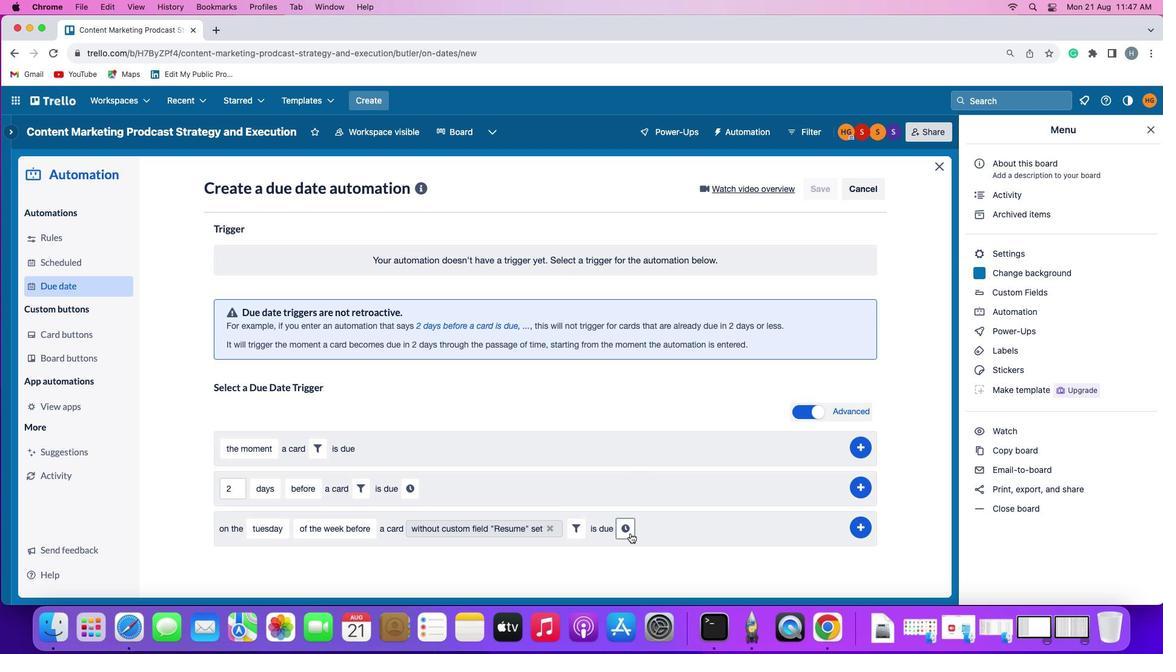 
Action: Mouse moved to (647, 503)
Screenshot: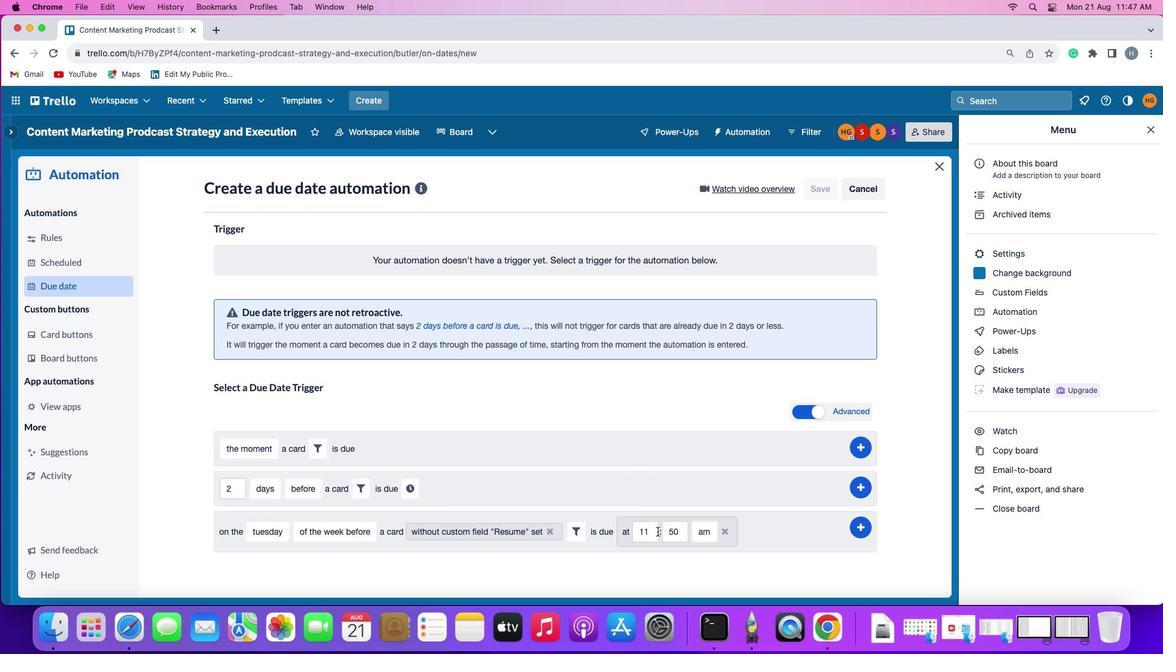 
Action: Mouse pressed left at (647, 503)
Screenshot: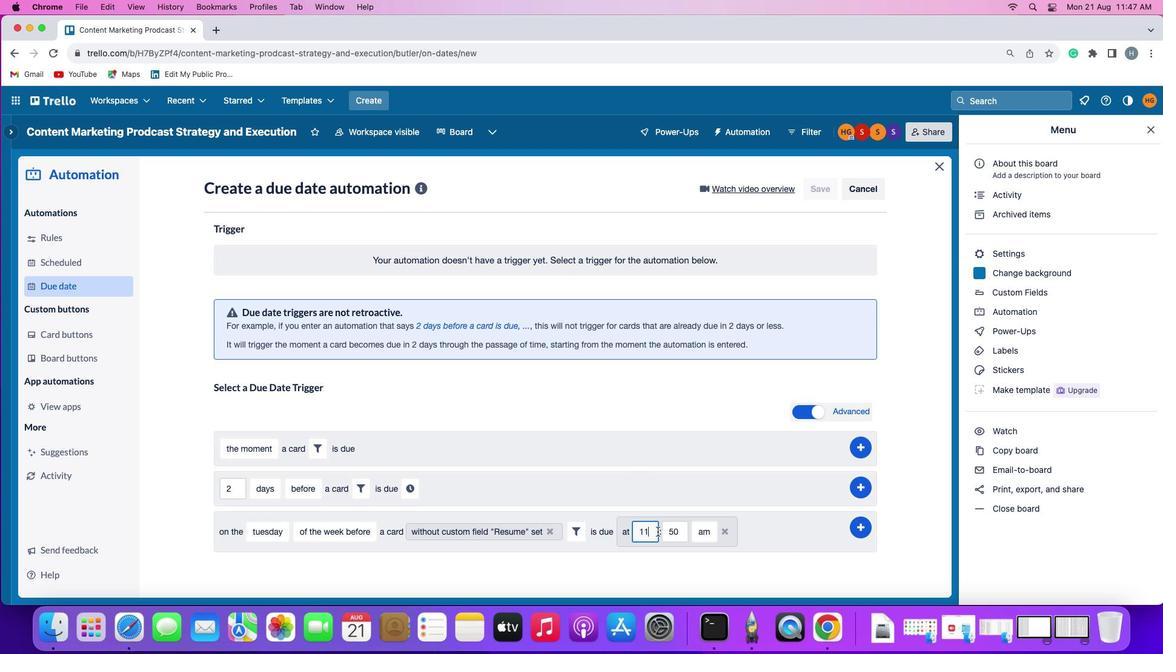 
Action: Mouse moved to (647, 503)
Screenshot: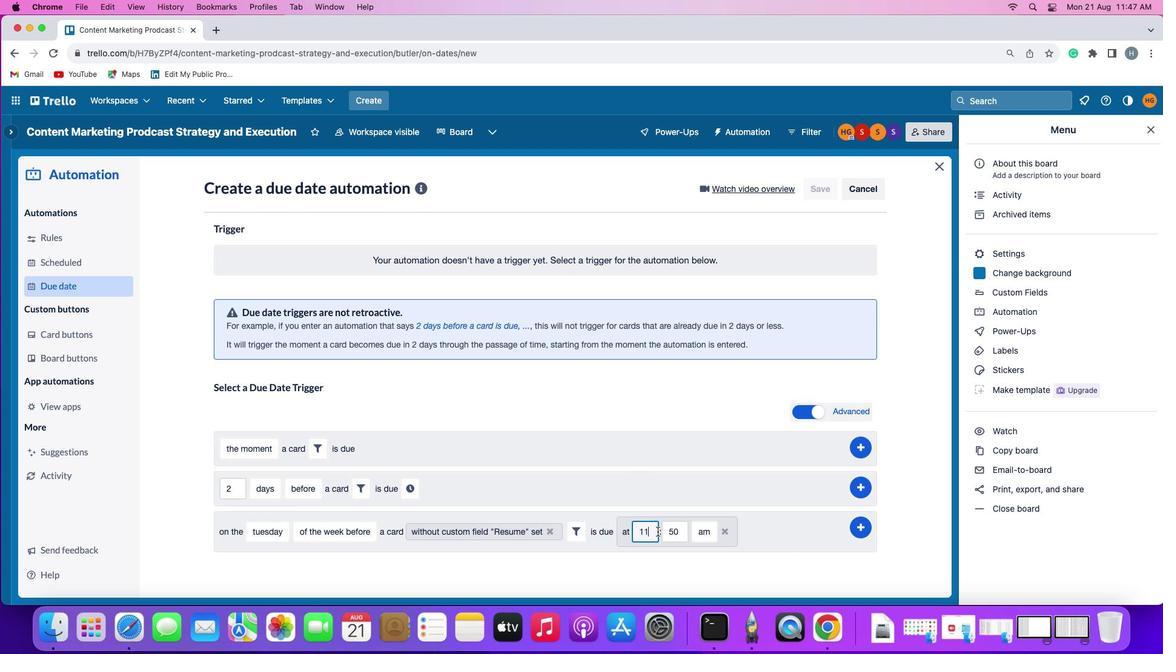 
Action: Key pressed Key.backspace
Screenshot: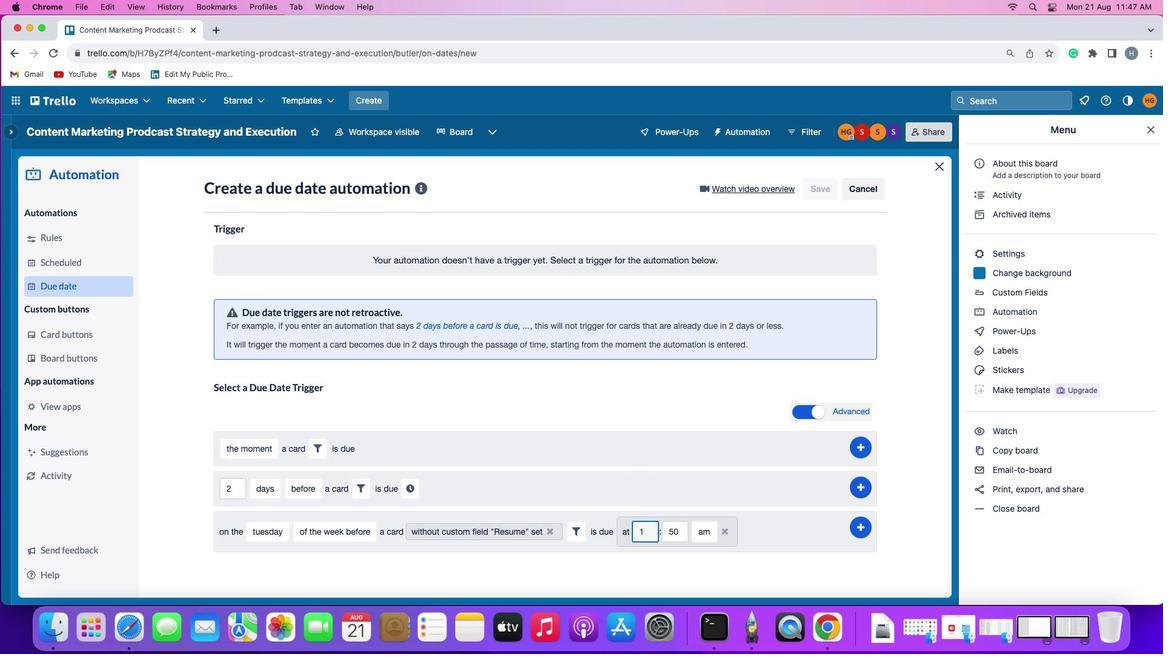 
Action: Mouse moved to (647, 503)
Screenshot: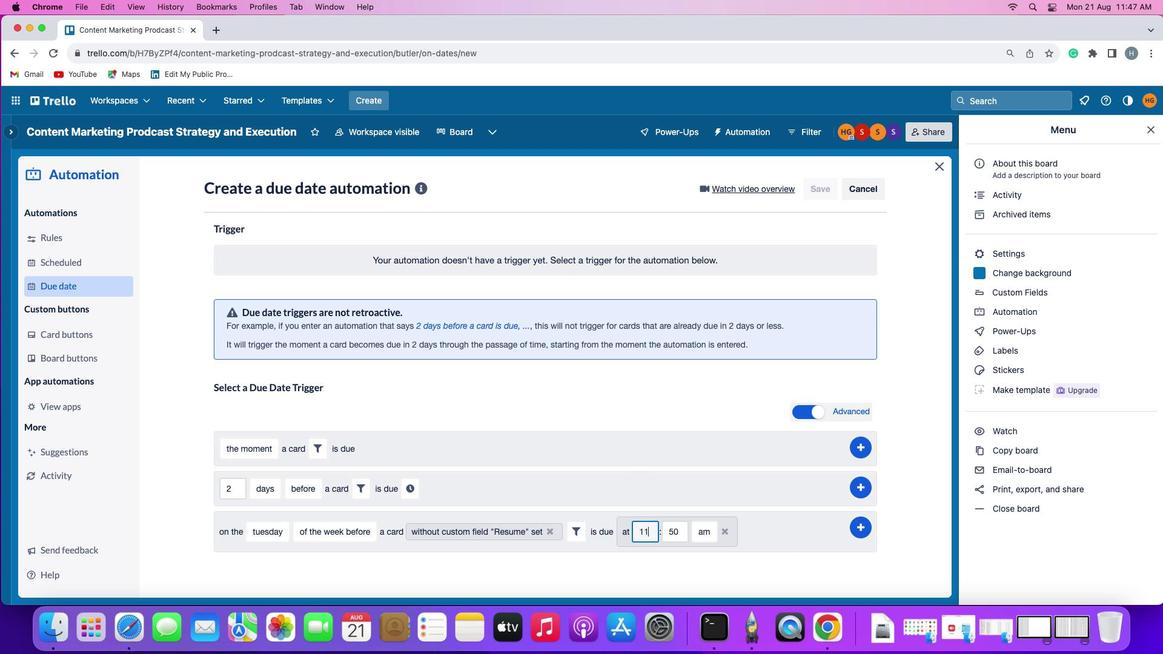 
Action: Key pressed '1'
Screenshot: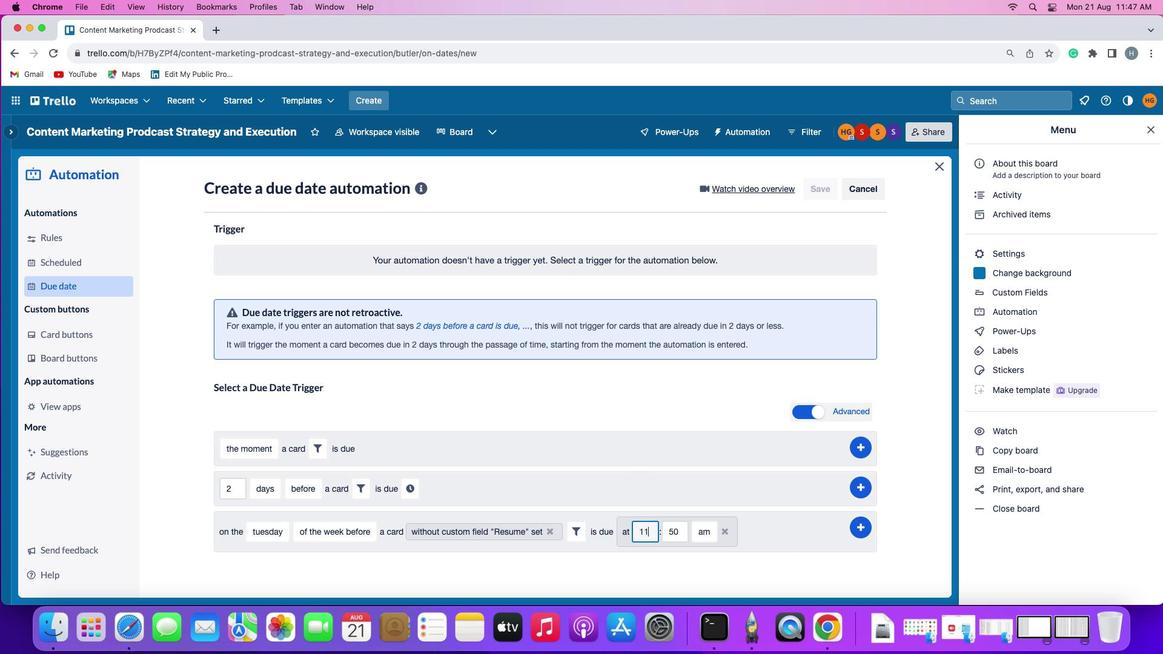 
Action: Mouse moved to (667, 504)
Screenshot: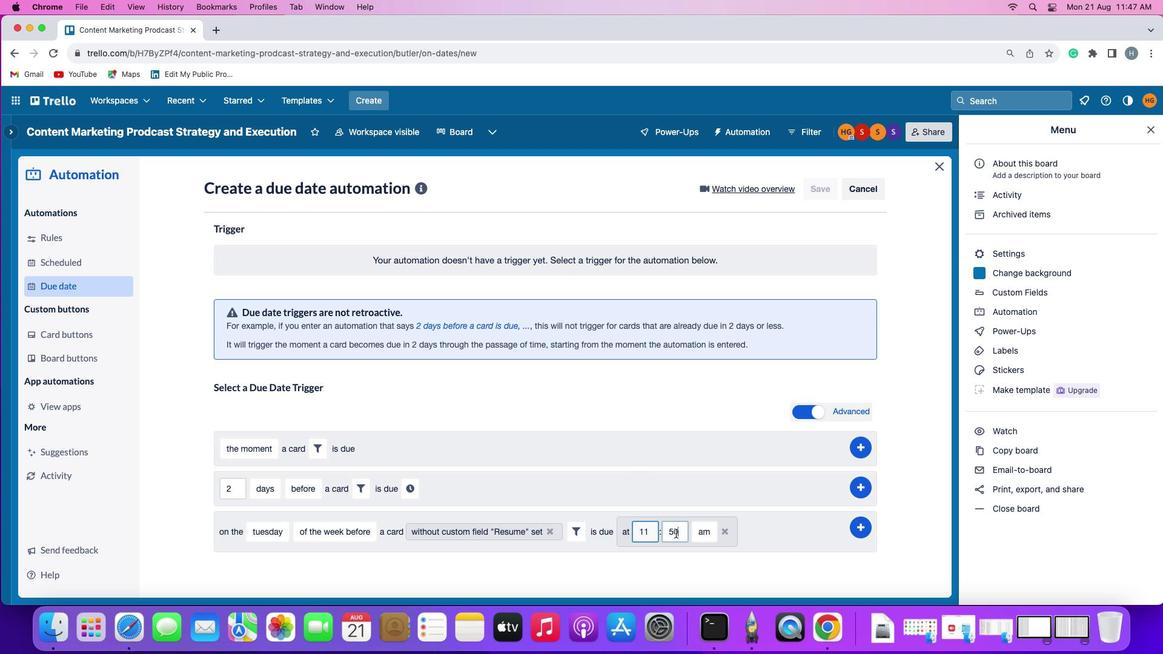 
Action: Mouse pressed left at (667, 504)
Screenshot: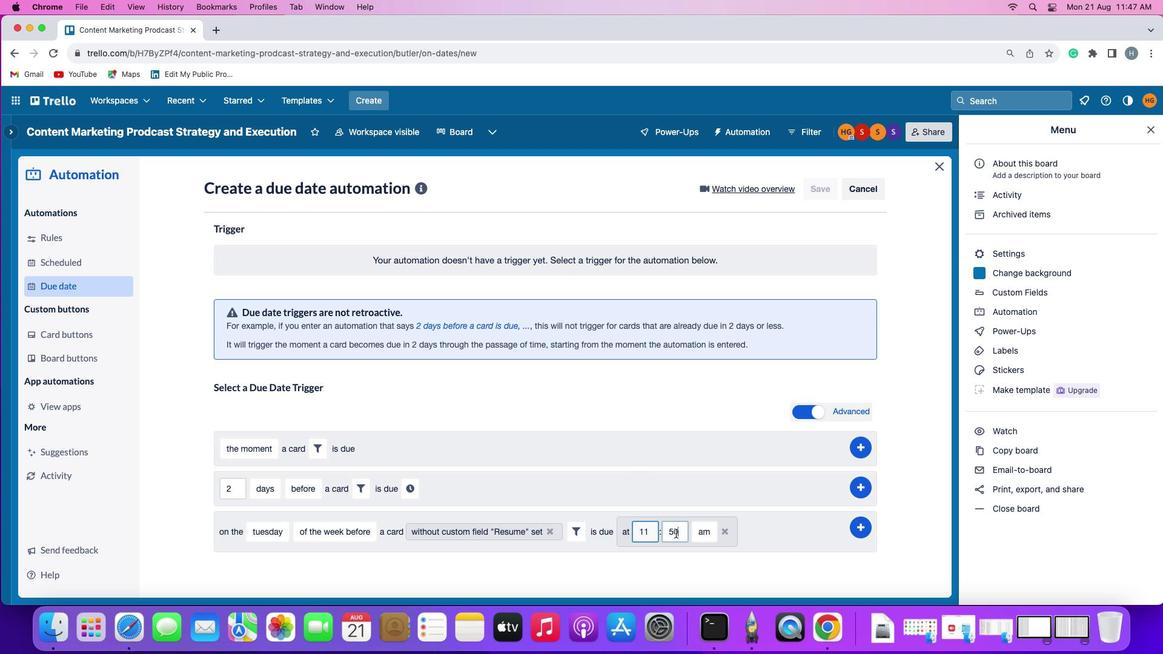 
Action: Key pressed Key.backspaceKey.backspace'0''0'
Screenshot: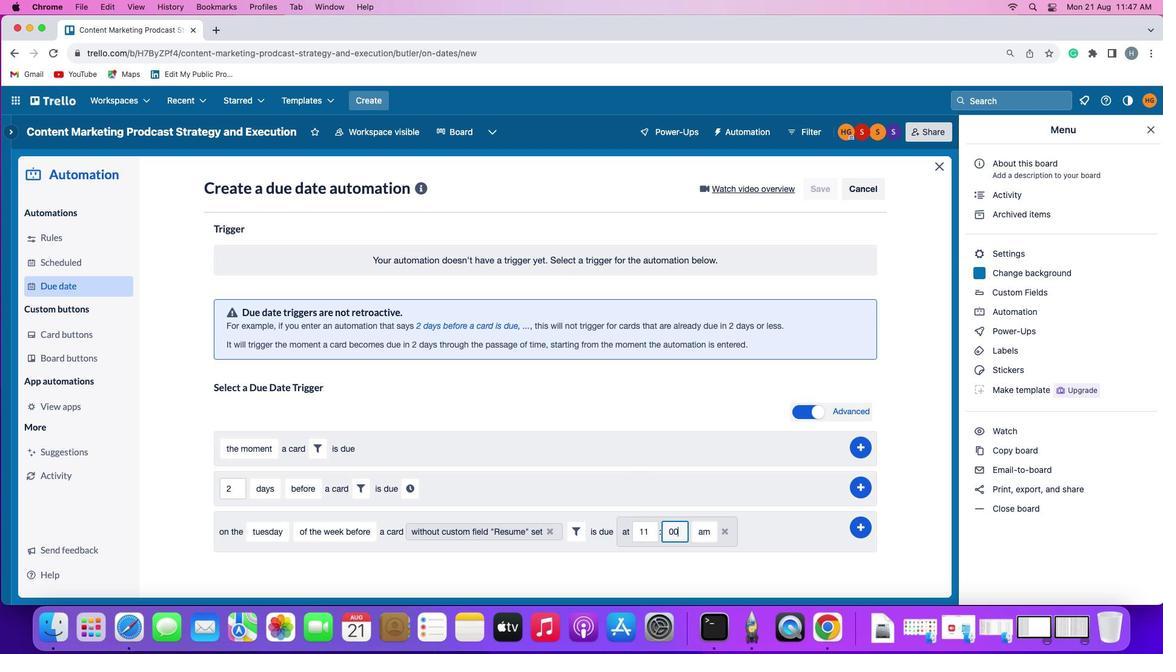 
Action: Mouse moved to (689, 503)
Screenshot: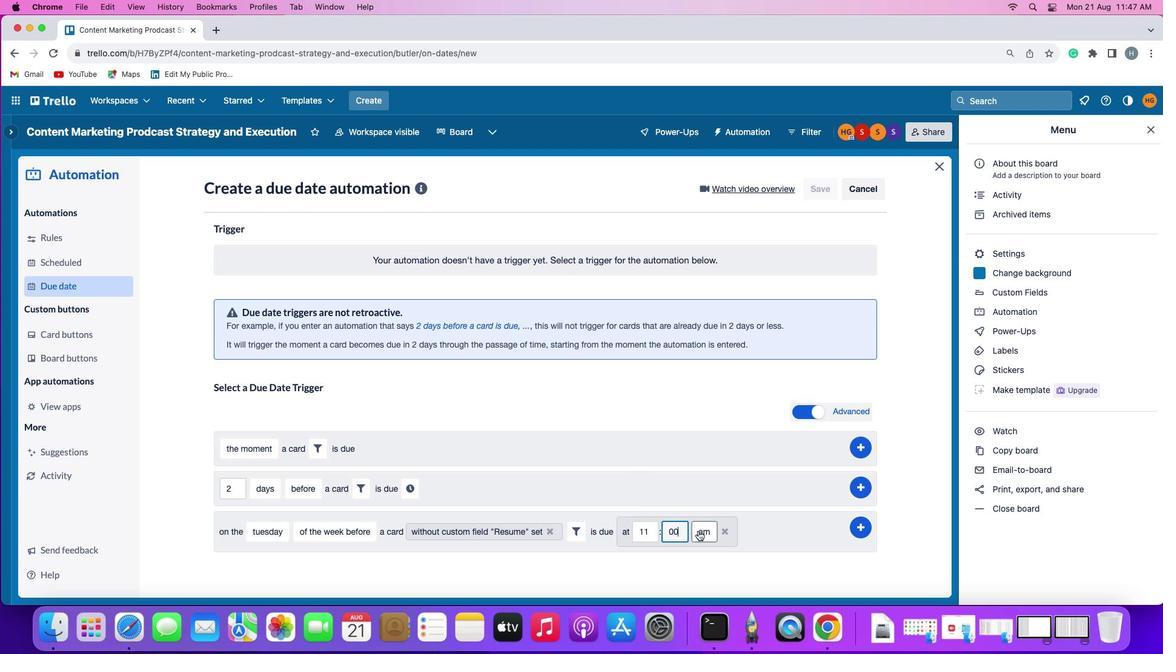 
Action: Mouse pressed left at (689, 503)
Screenshot: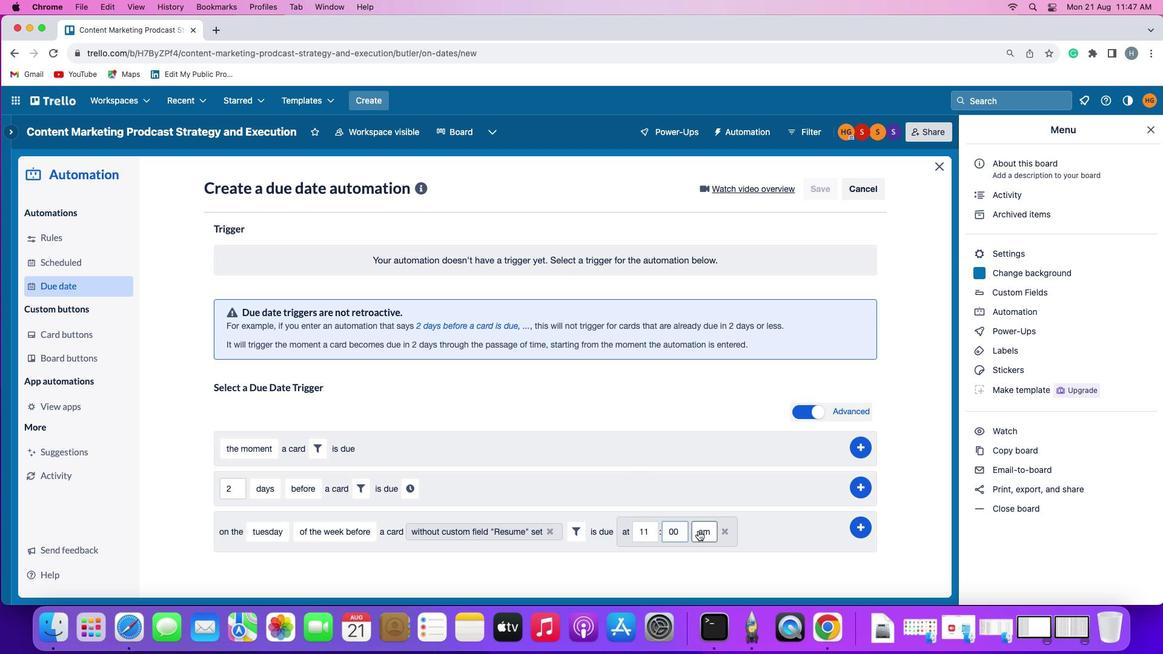 
Action: Mouse moved to (698, 523)
Screenshot: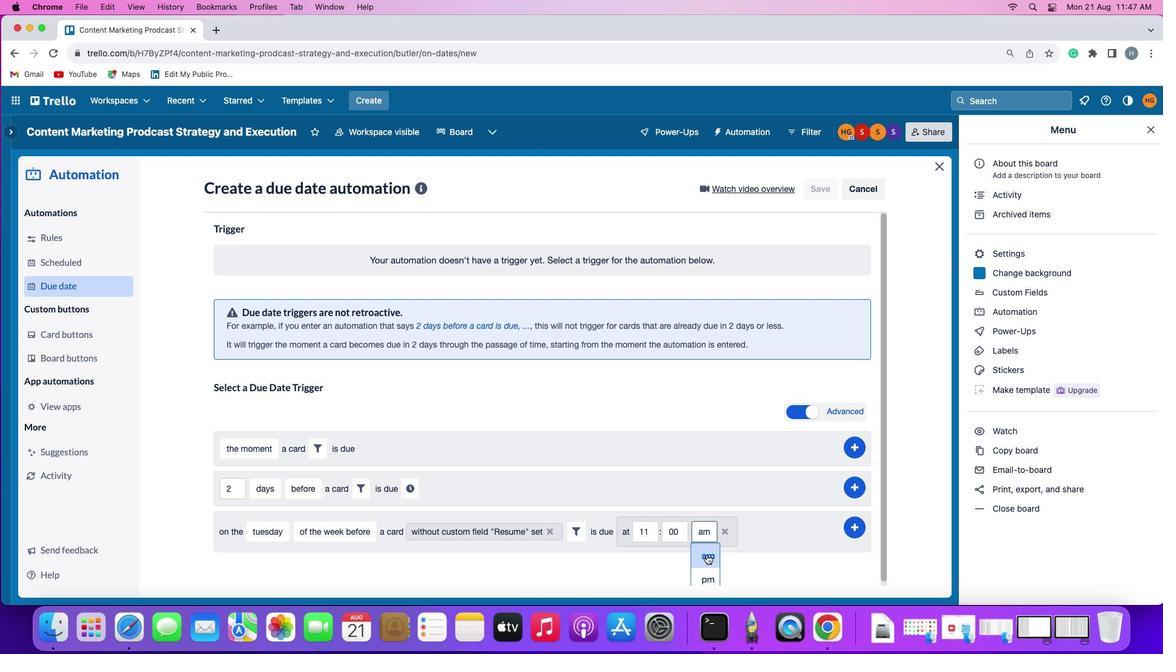 
Action: Mouse pressed left at (698, 523)
Screenshot: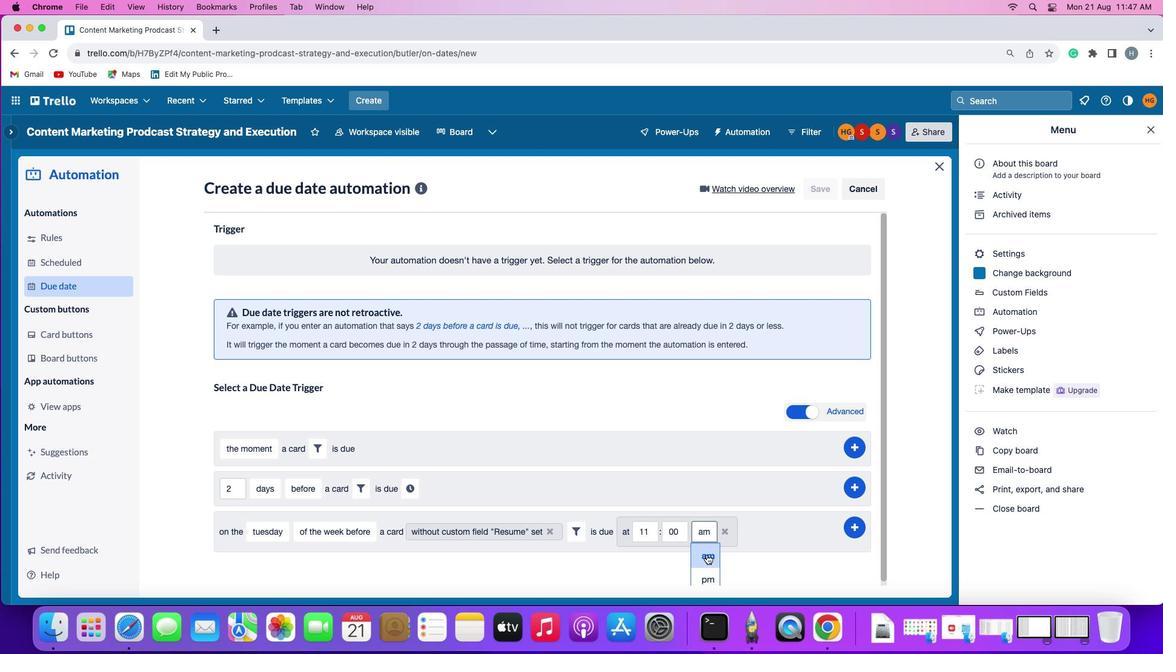 
Action: Mouse moved to (859, 500)
Screenshot: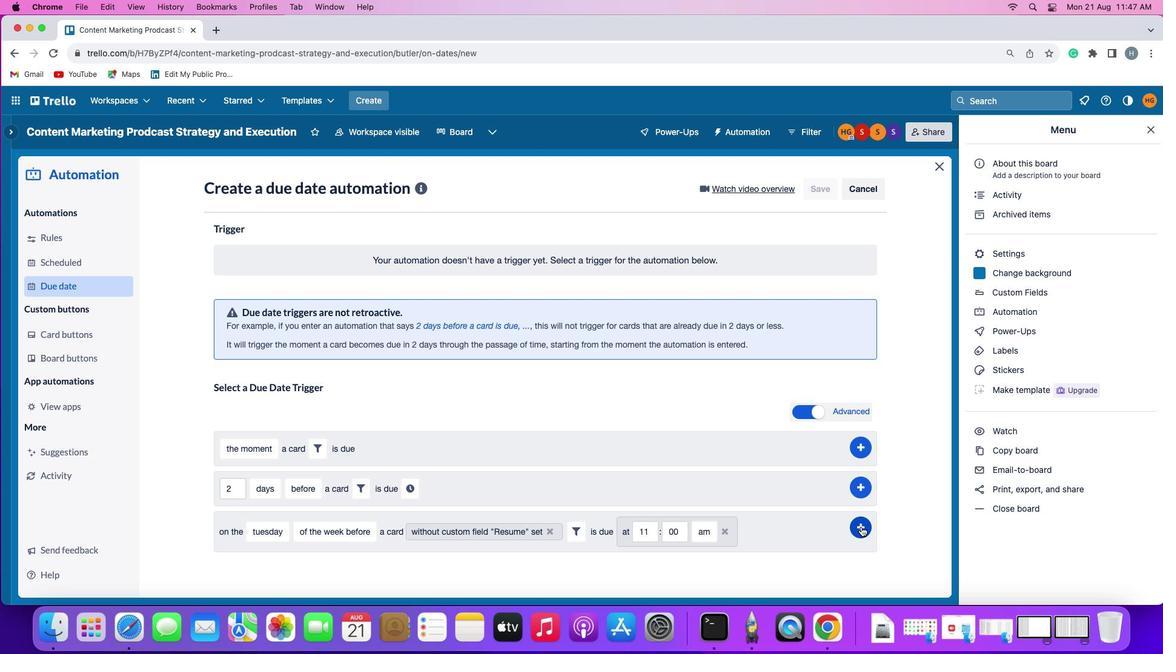 
Action: Mouse pressed left at (859, 500)
Screenshot: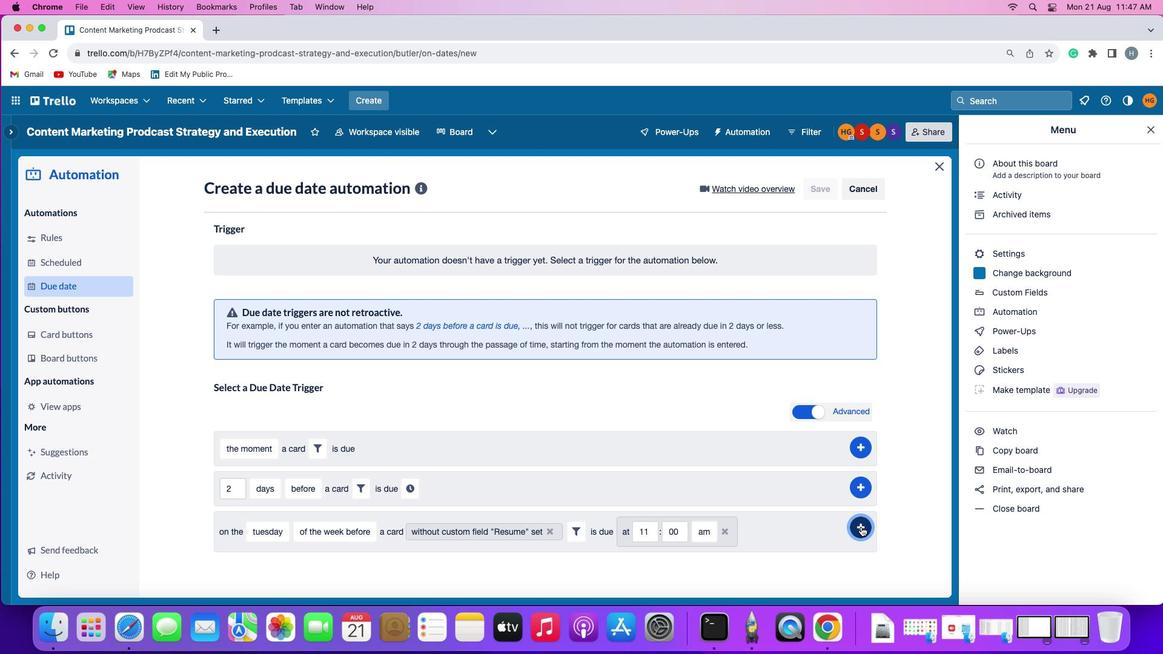 
Action: Mouse moved to (904, 391)
Screenshot: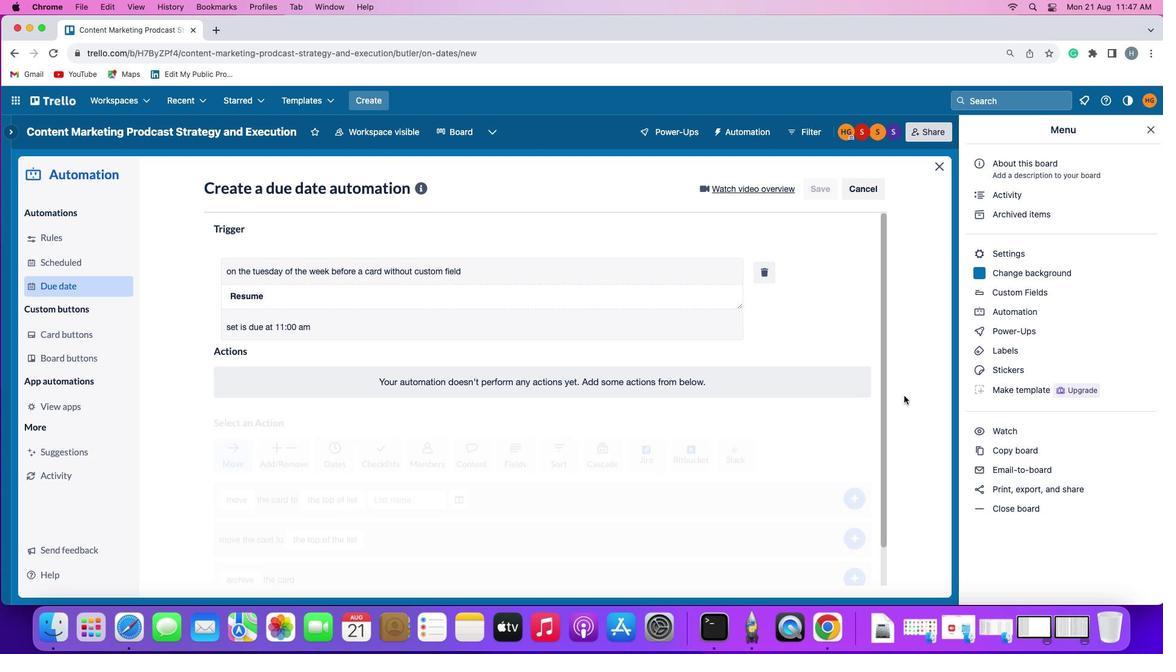 
